 Task: Create a due date automation trigger when advanced on, on the tuesday after a card is due add fields without custom field "Resume" set to a number greater or equal to 1 and lower than 10 at 11:00 AM.
Action: Mouse moved to (1209, 90)
Screenshot: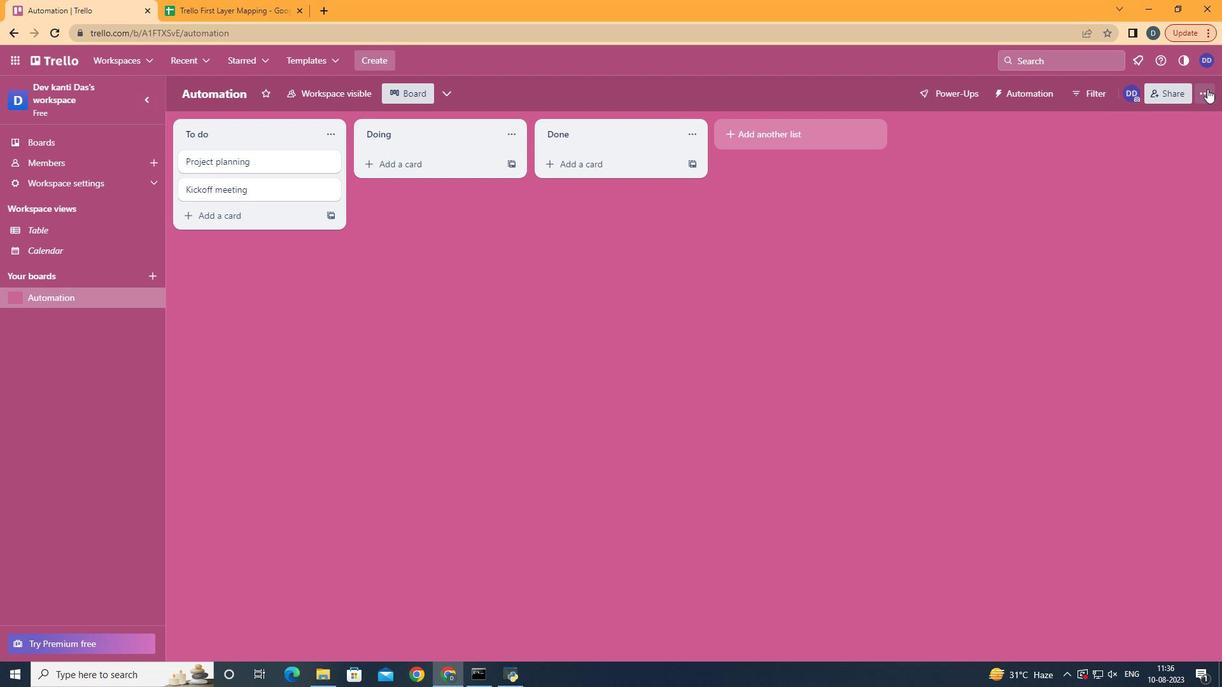 
Action: Mouse pressed left at (1209, 90)
Screenshot: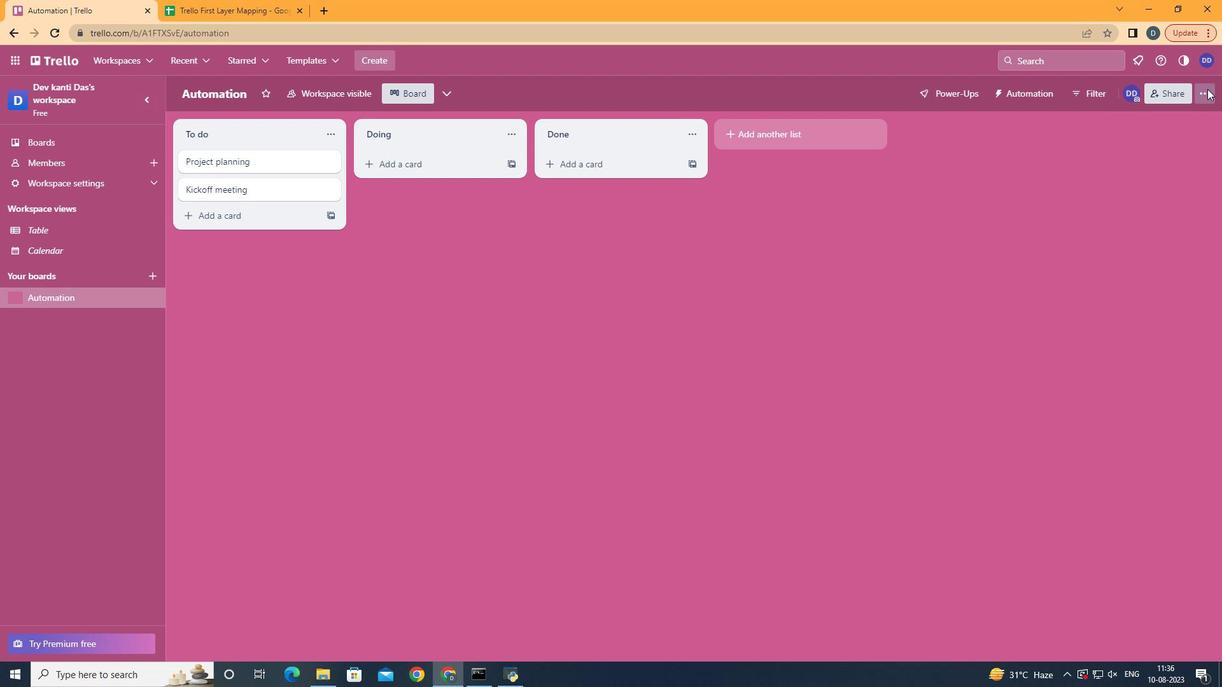 
Action: Mouse moved to (1124, 264)
Screenshot: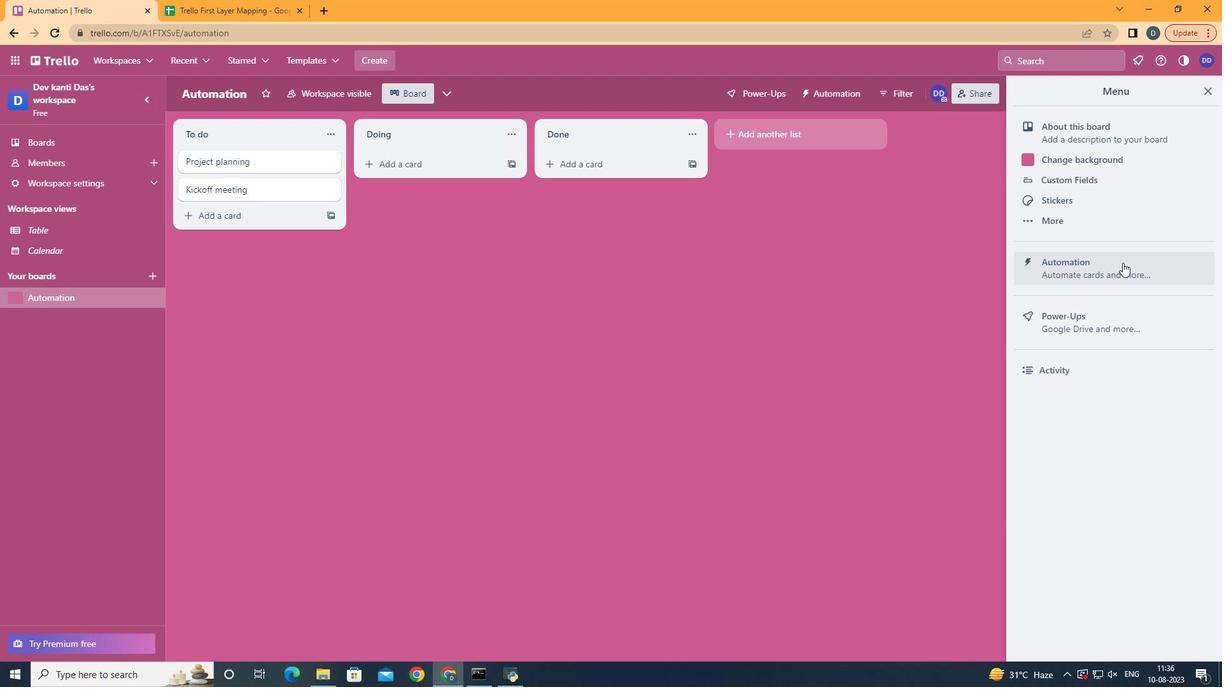 
Action: Mouse pressed left at (1124, 264)
Screenshot: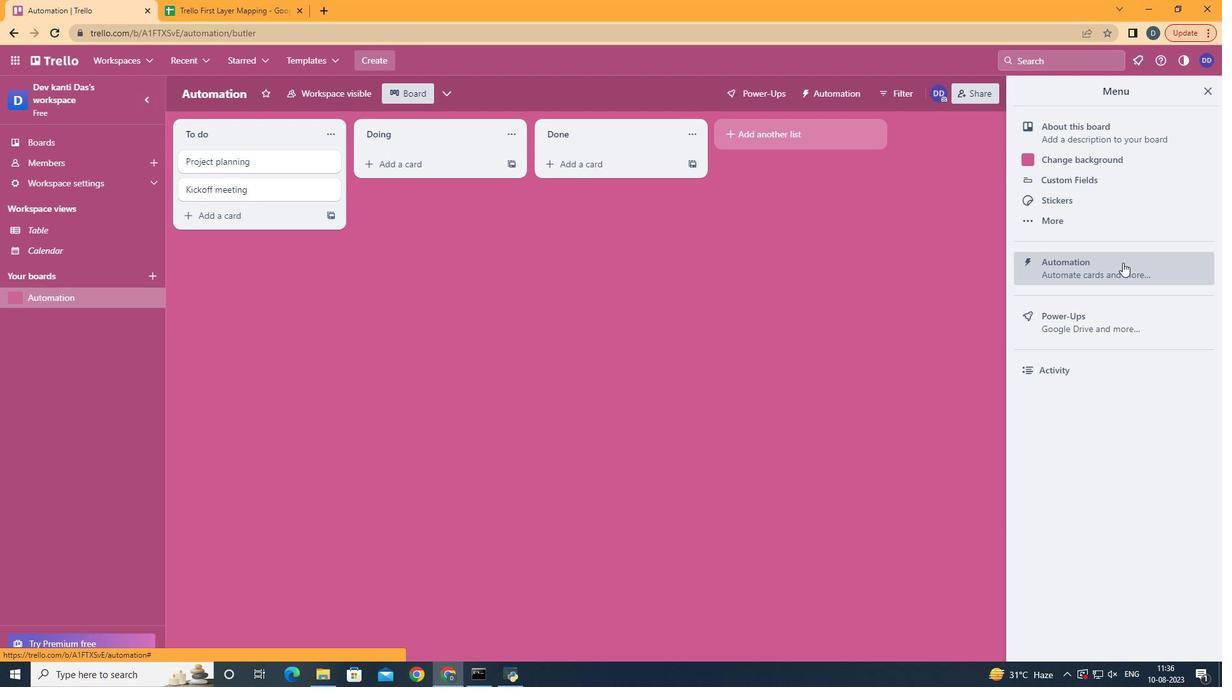 
Action: Mouse moved to (243, 261)
Screenshot: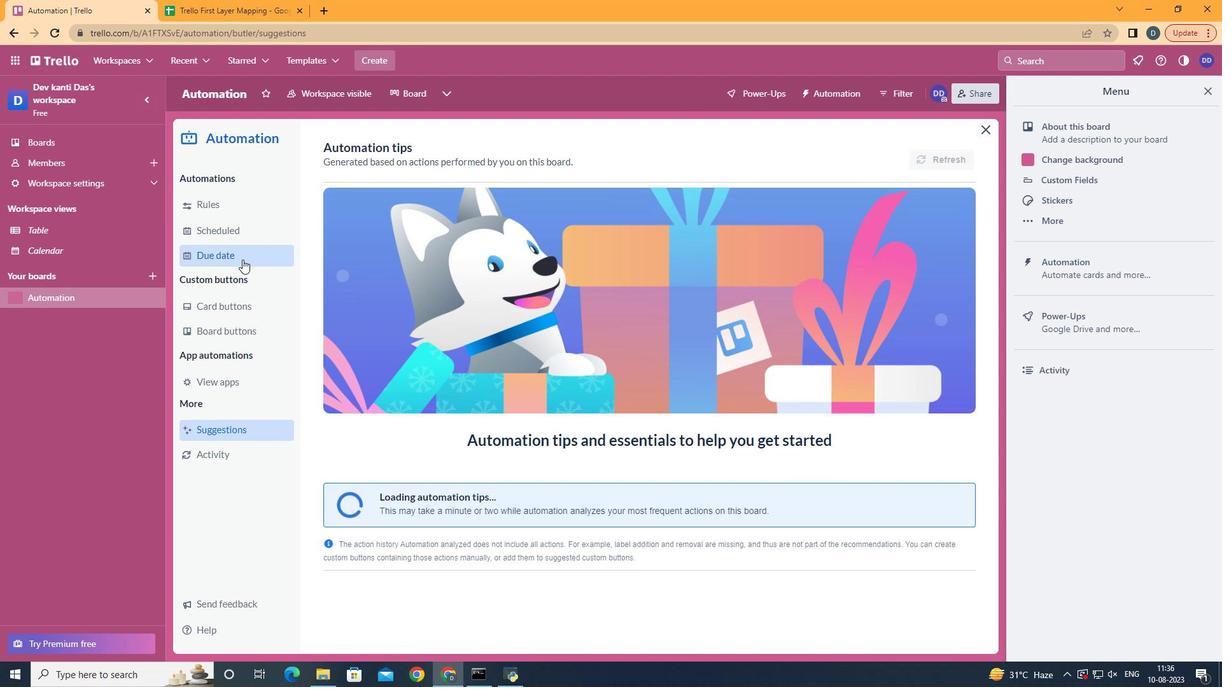 
Action: Mouse pressed left at (243, 261)
Screenshot: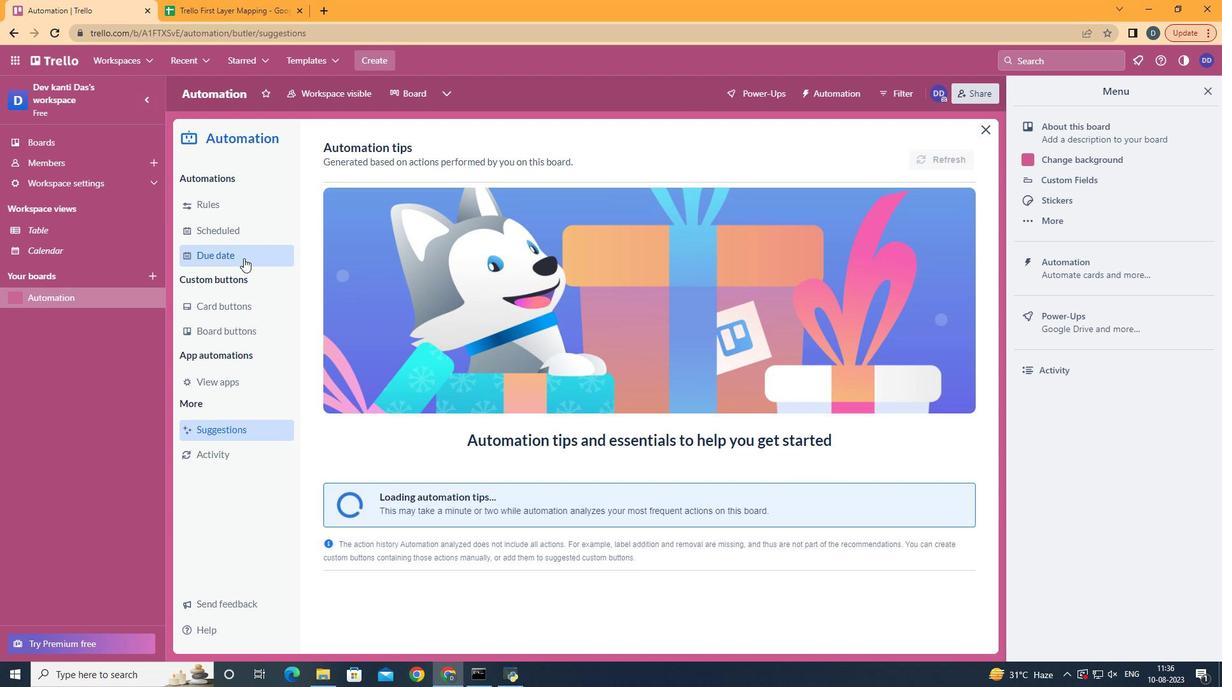 
Action: Mouse moved to (911, 152)
Screenshot: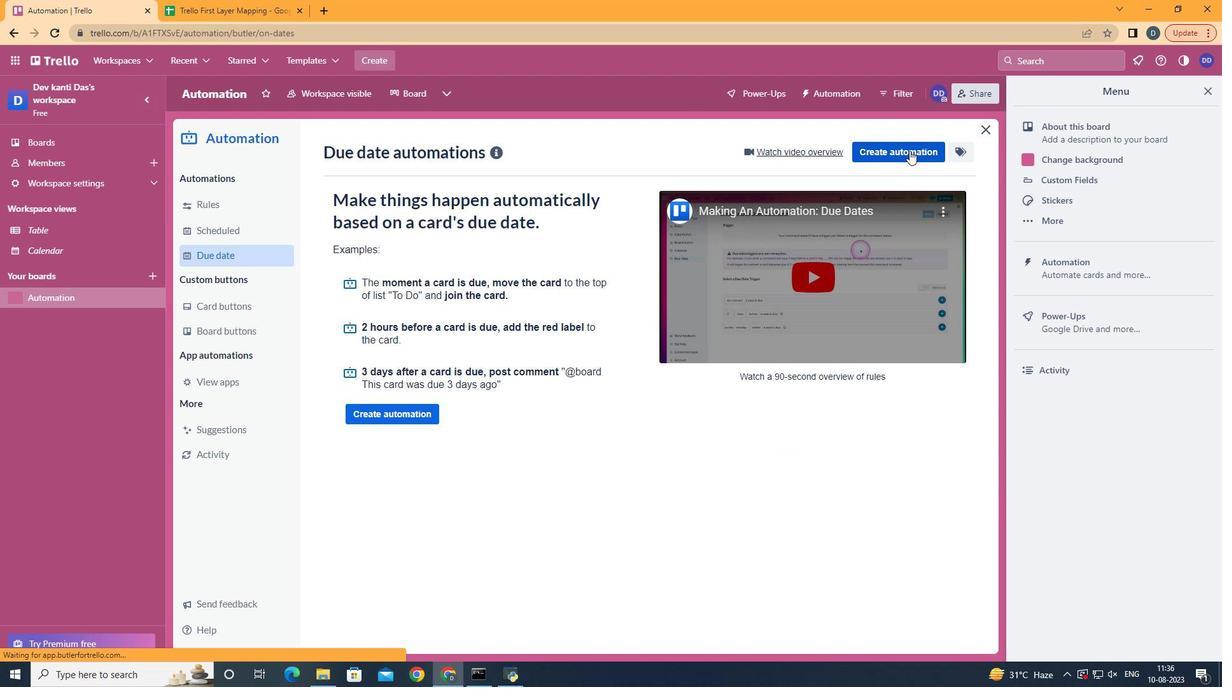 
Action: Mouse pressed left at (911, 152)
Screenshot: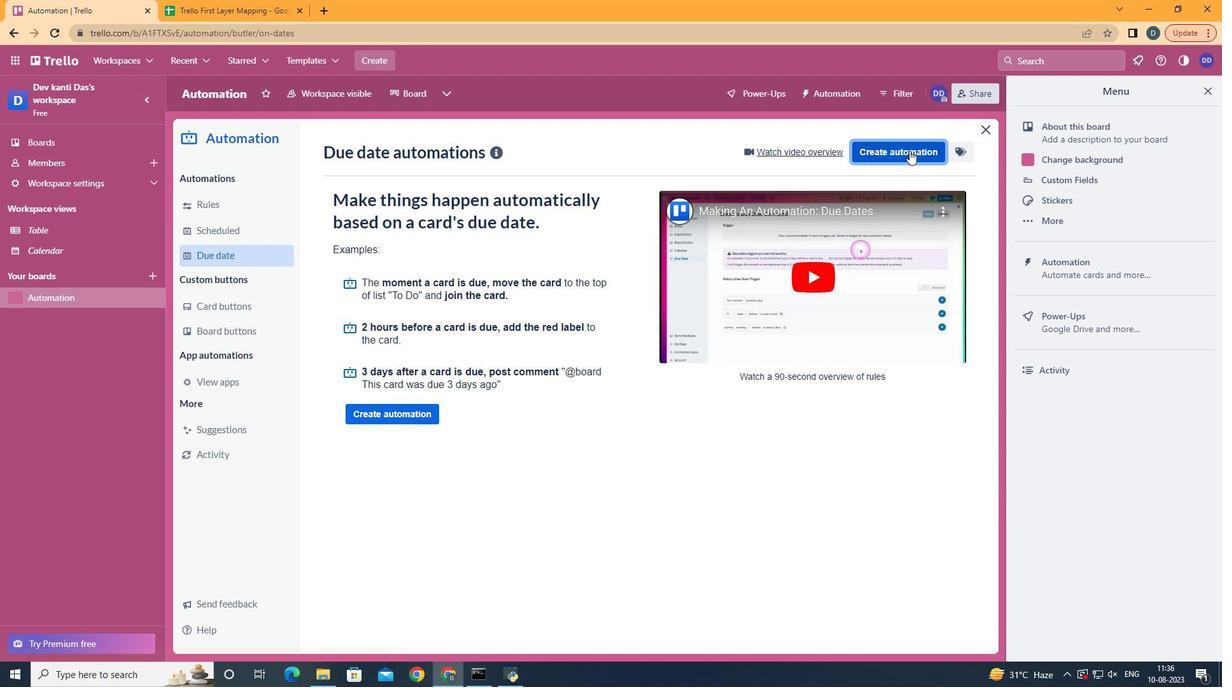 
Action: Mouse moved to (686, 276)
Screenshot: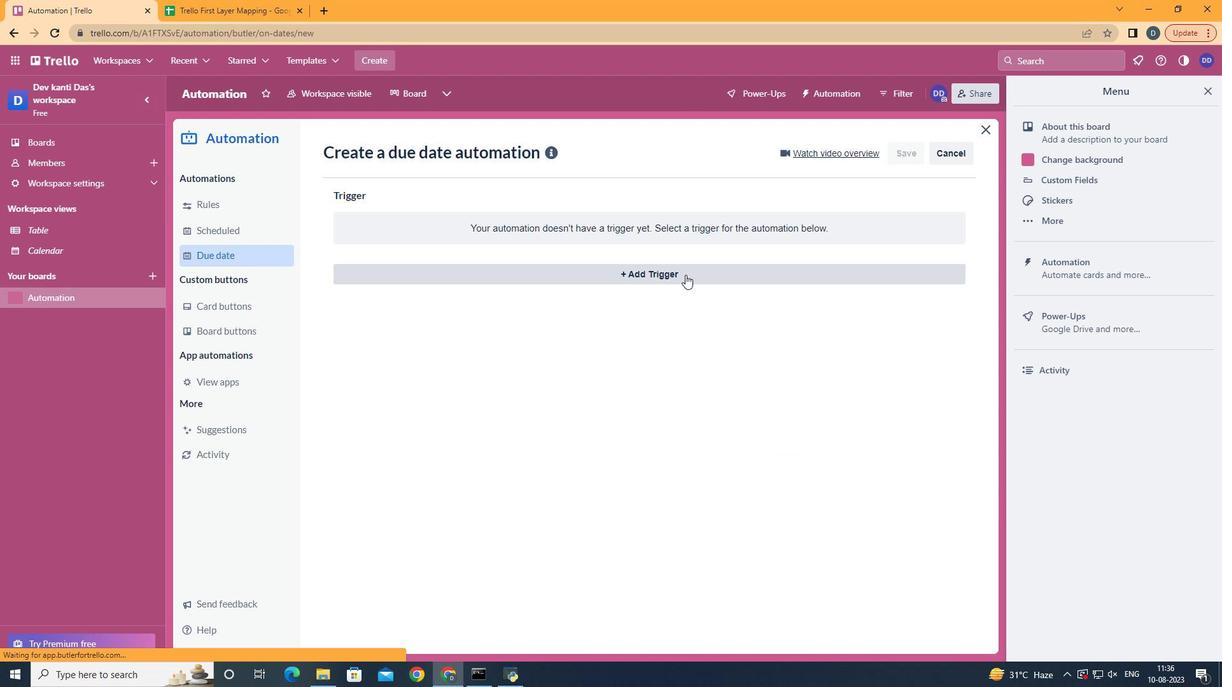
Action: Mouse pressed left at (686, 276)
Screenshot: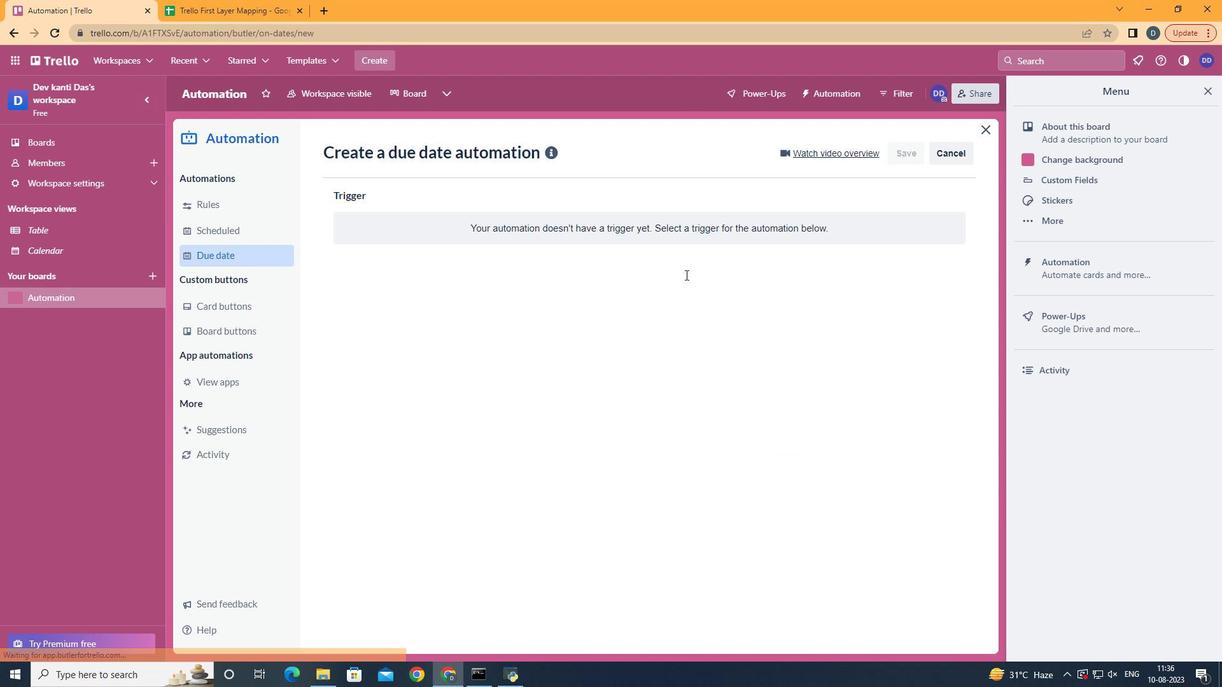 
Action: Mouse moved to (430, 355)
Screenshot: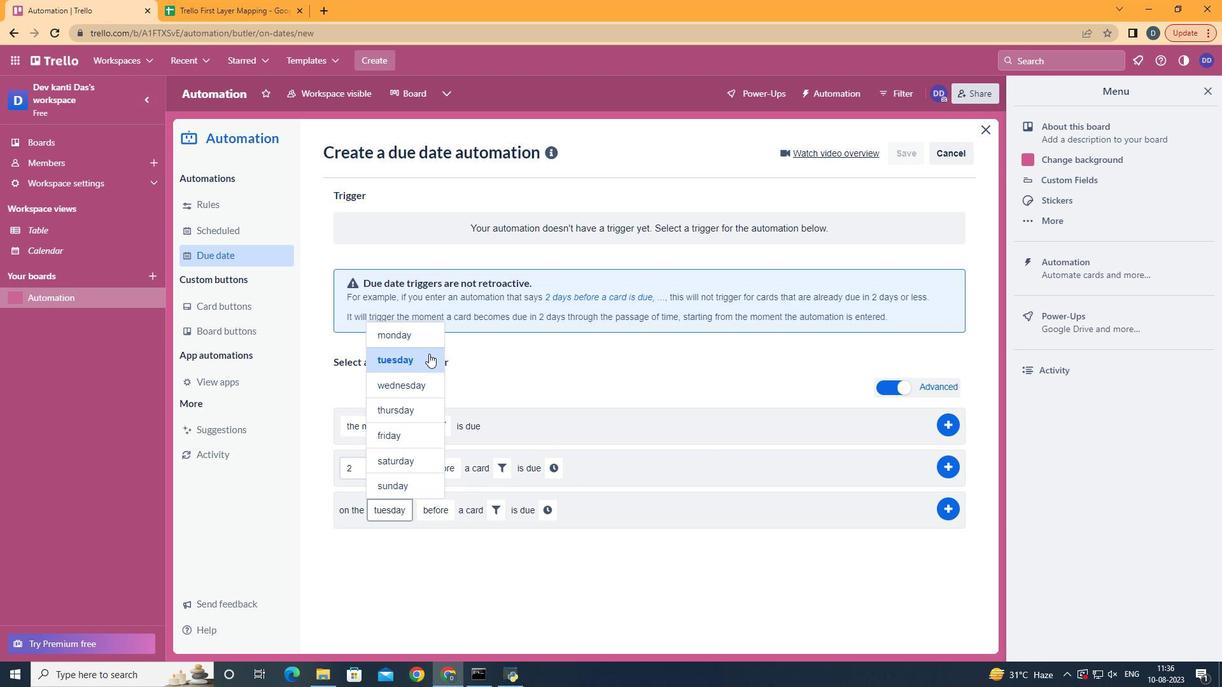 
Action: Mouse pressed left at (430, 355)
Screenshot: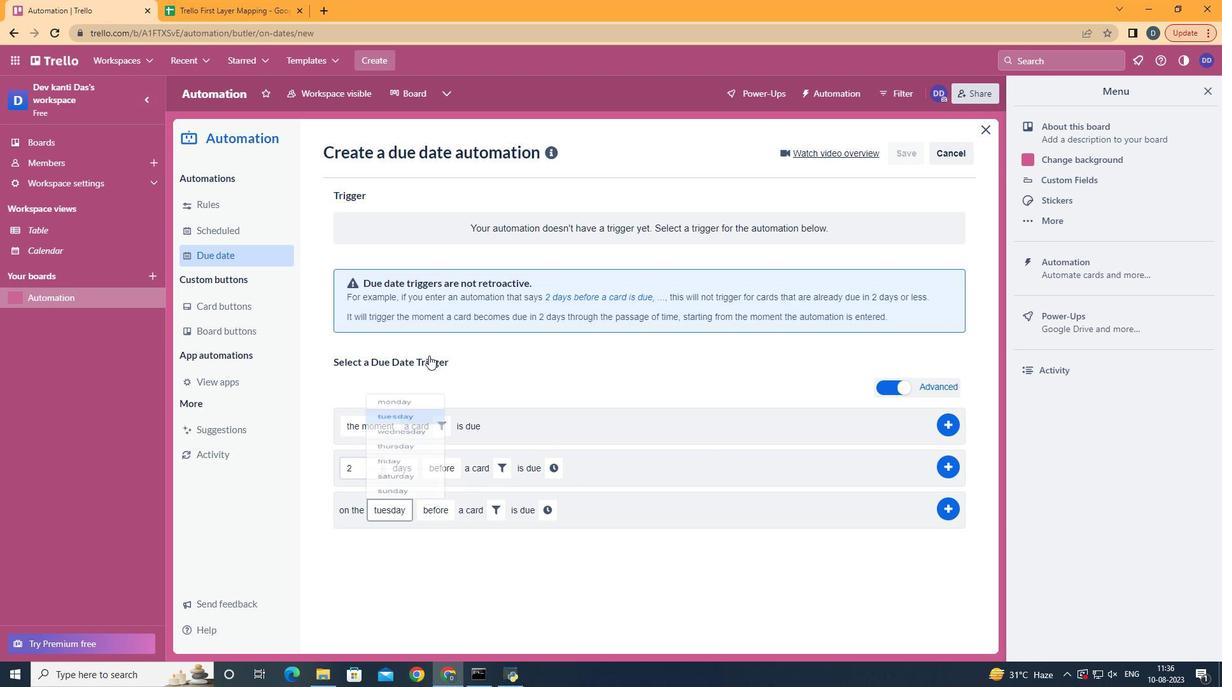 
Action: Mouse moved to (460, 560)
Screenshot: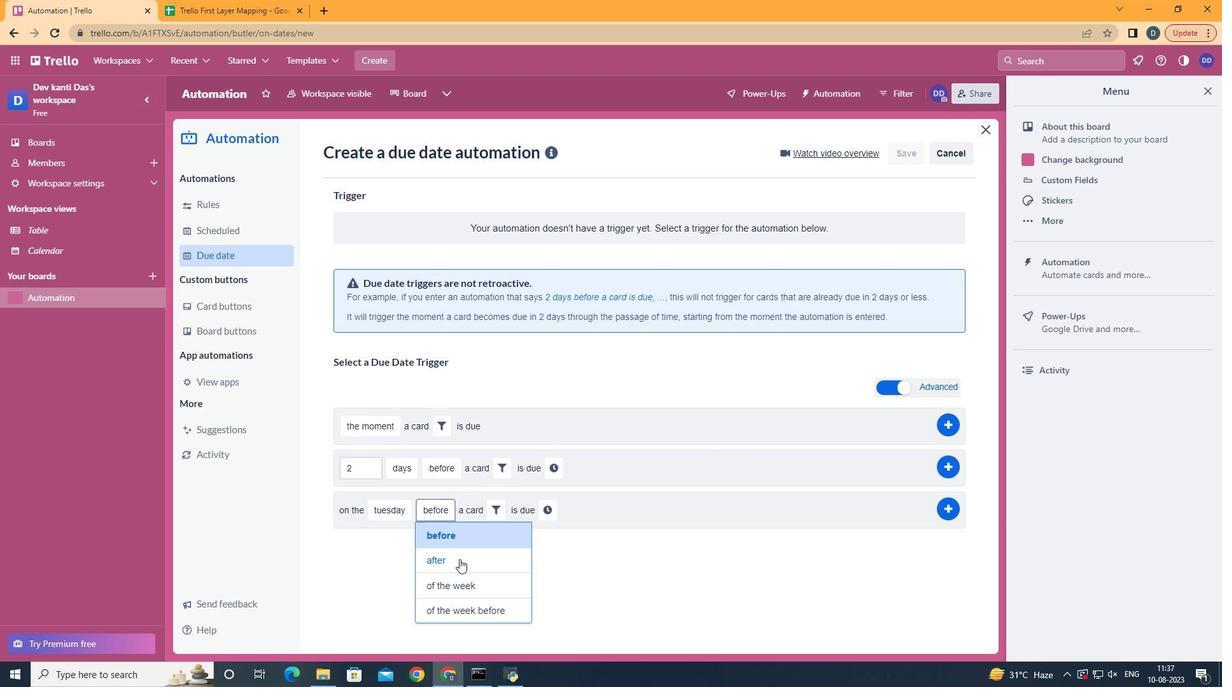 
Action: Mouse pressed left at (460, 560)
Screenshot: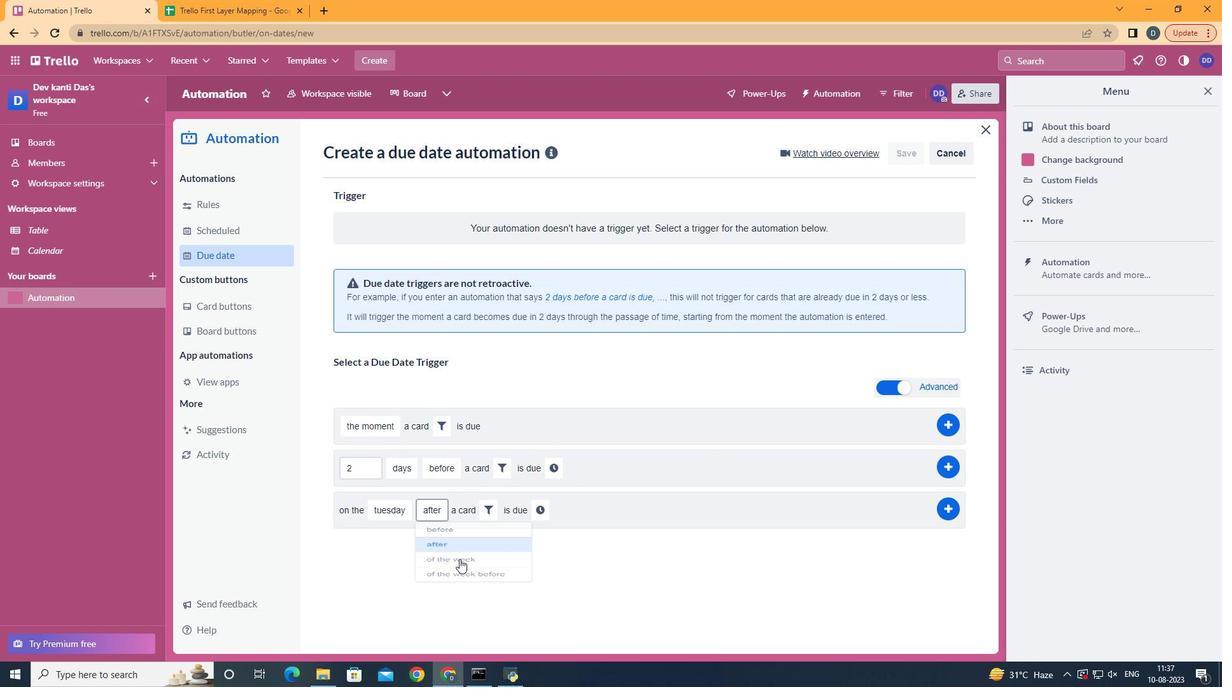 
Action: Mouse moved to (494, 522)
Screenshot: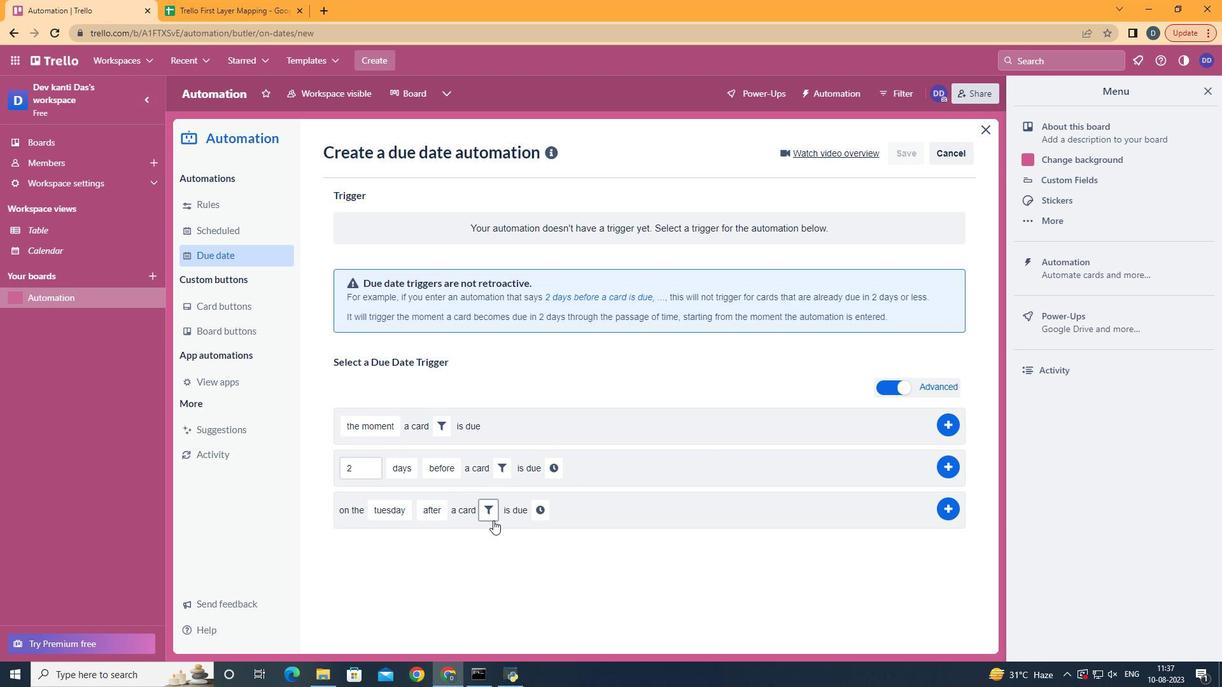 
Action: Mouse pressed left at (494, 522)
Screenshot: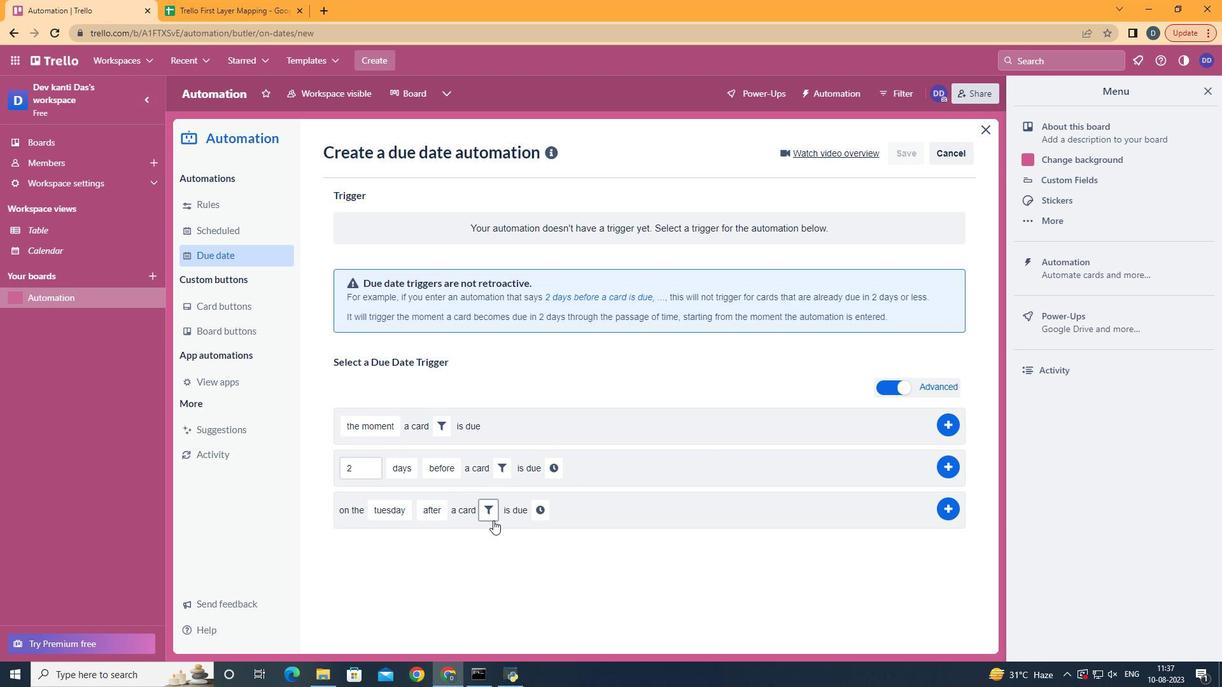 
Action: Mouse moved to (706, 553)
Screenshot: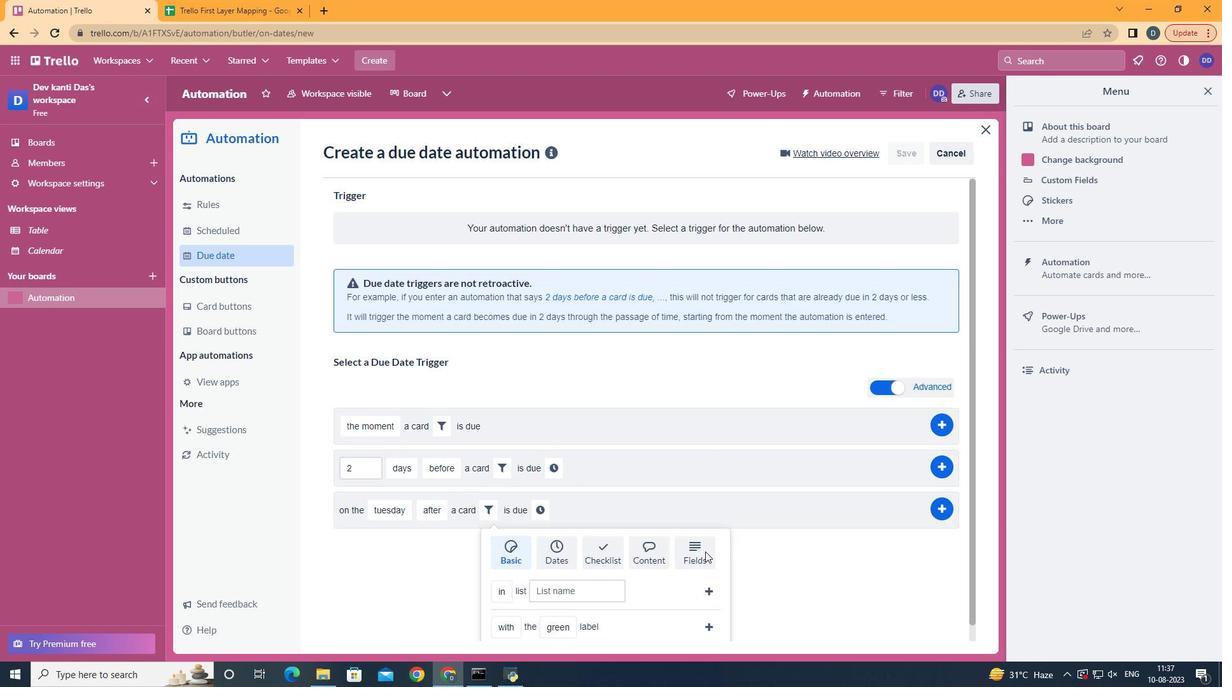 
Action: Mouse pressed left at (706, 553)
Screenshot: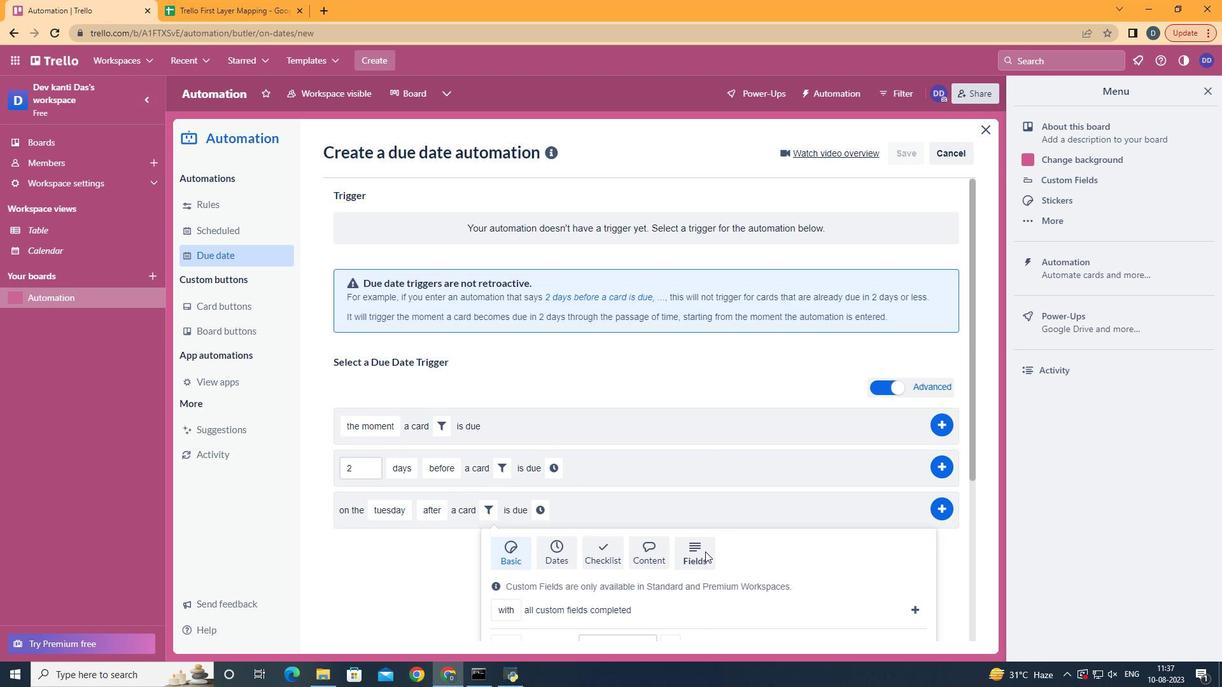 
Action: Mouse scrolled (706, 552) with delta (0, 0)
Screenshot: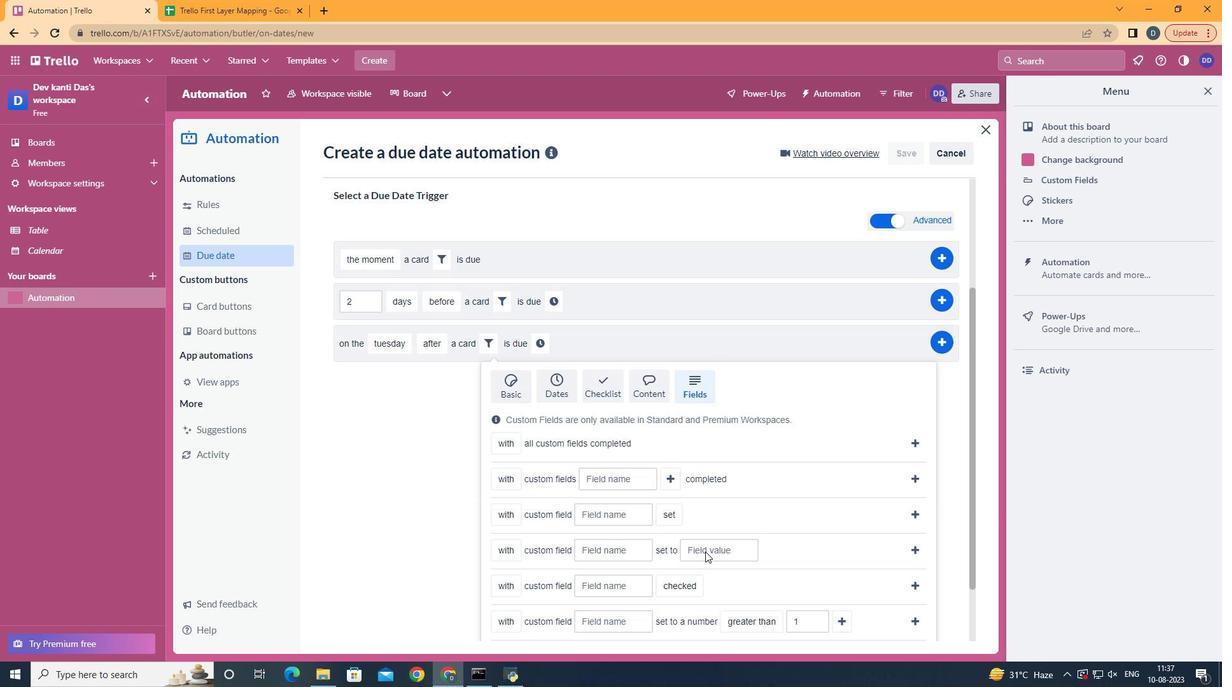 
Action: Mouse scrolled (706, 552) with delta (0, 0)
Screenshot: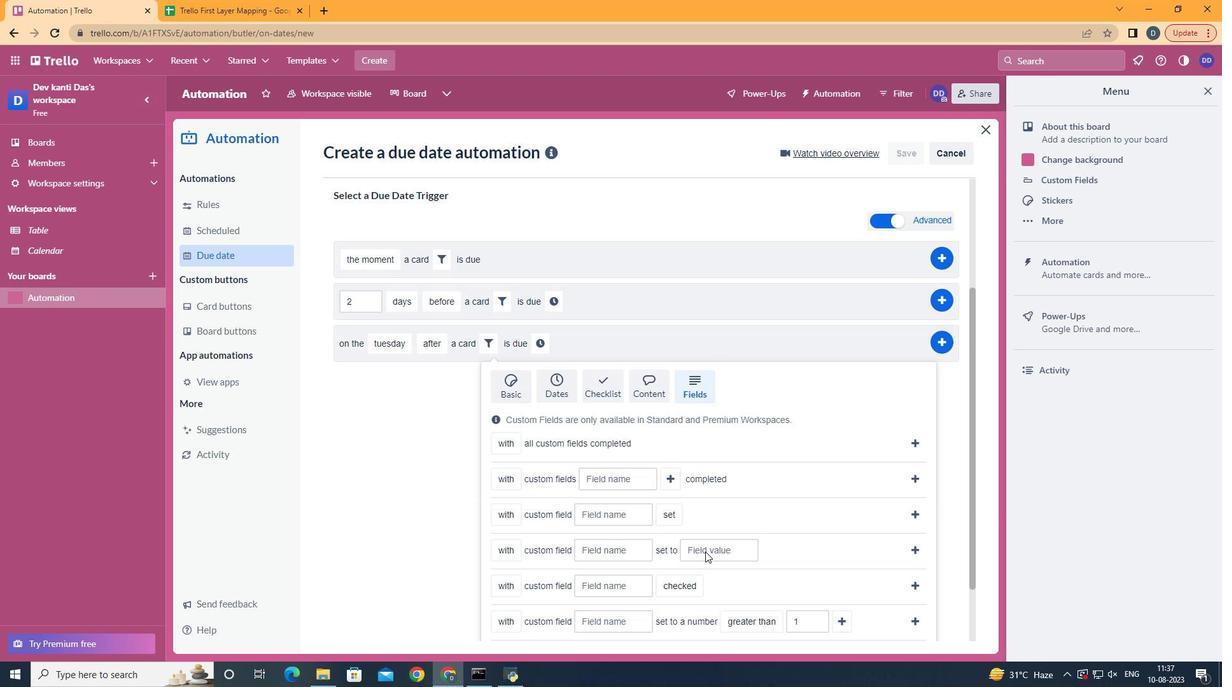 
Action: Mouse scrolled (706, 552) with delta (0, 0)
Screenshot: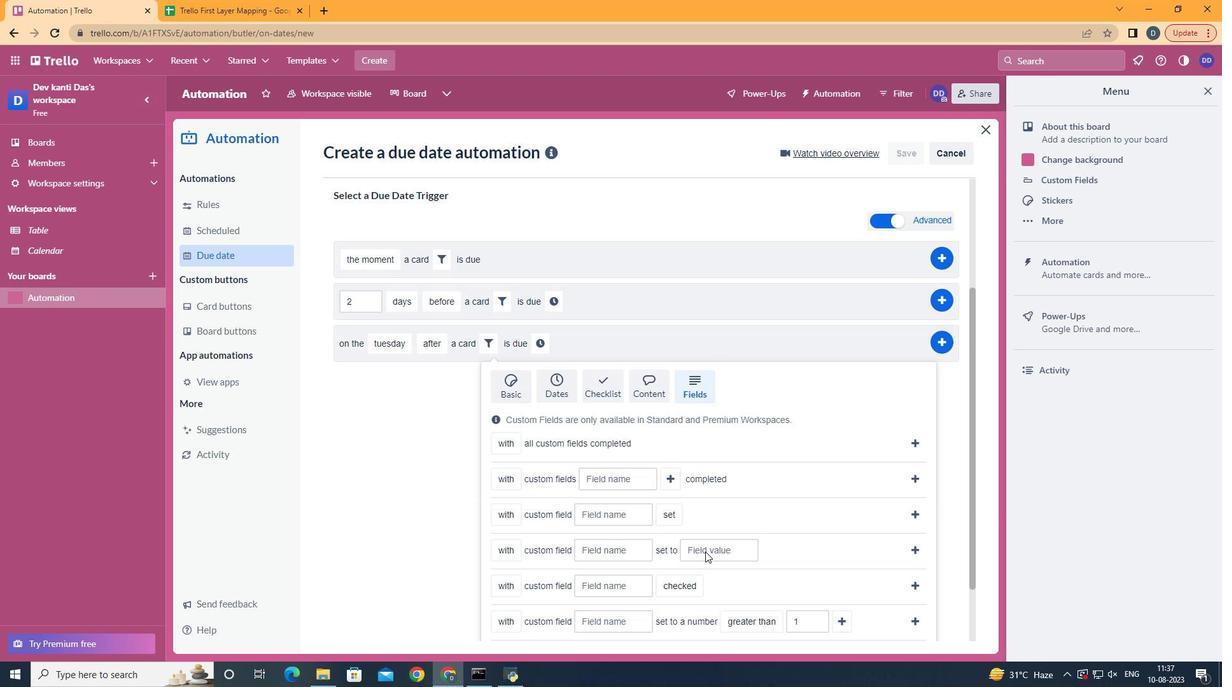 
Action: Mouse scrolled (706, 552) with delta (0, 0)
Screenshot: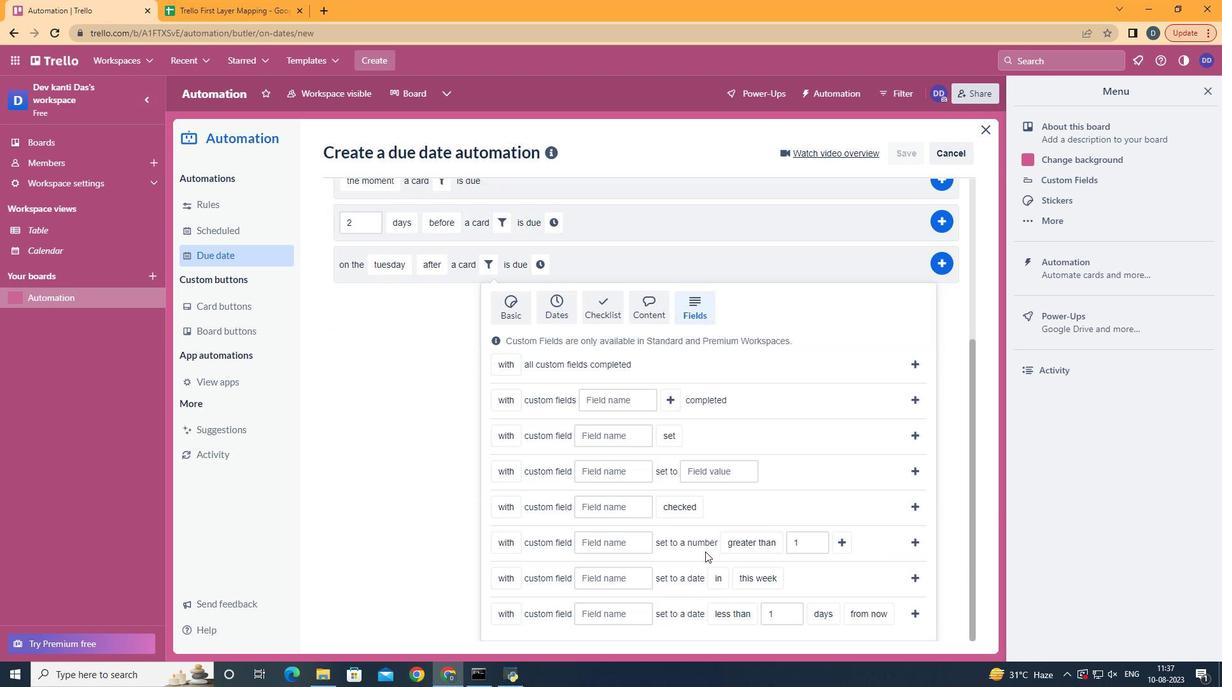 
Action: Mouse scrolled (706, 552) with delta (0, 0)
Screenshot: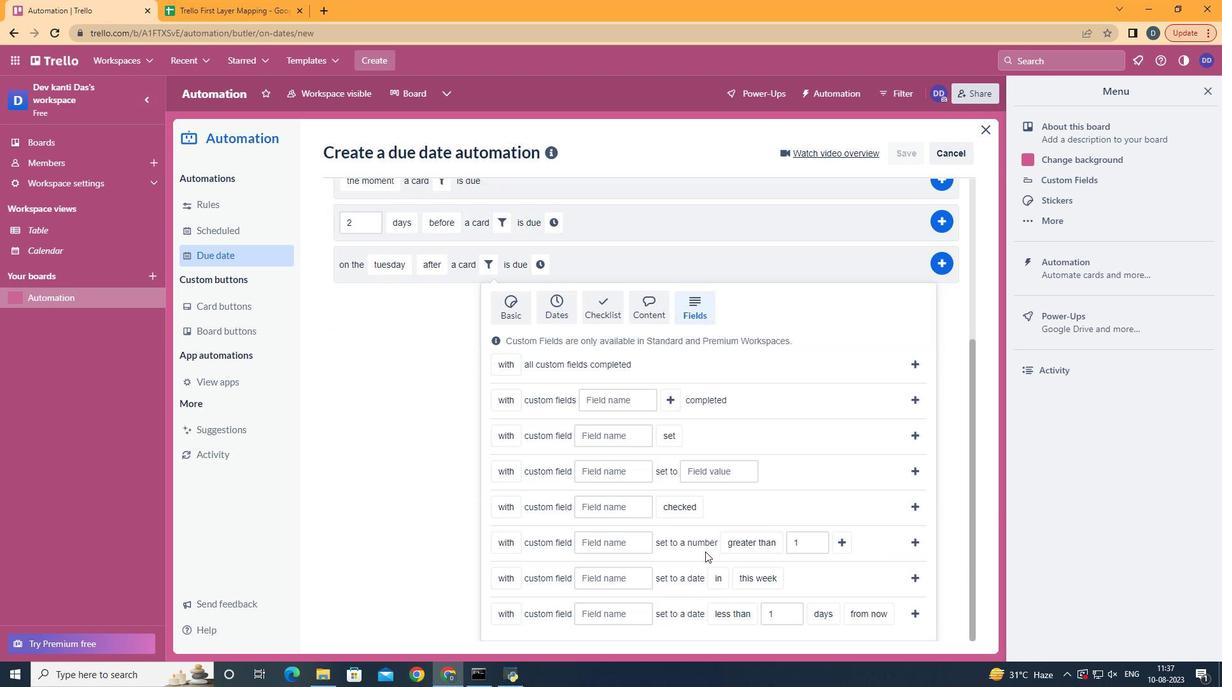 
Action: Mouse scrolled (706, 552) with delta (0, 0)
Screenshot: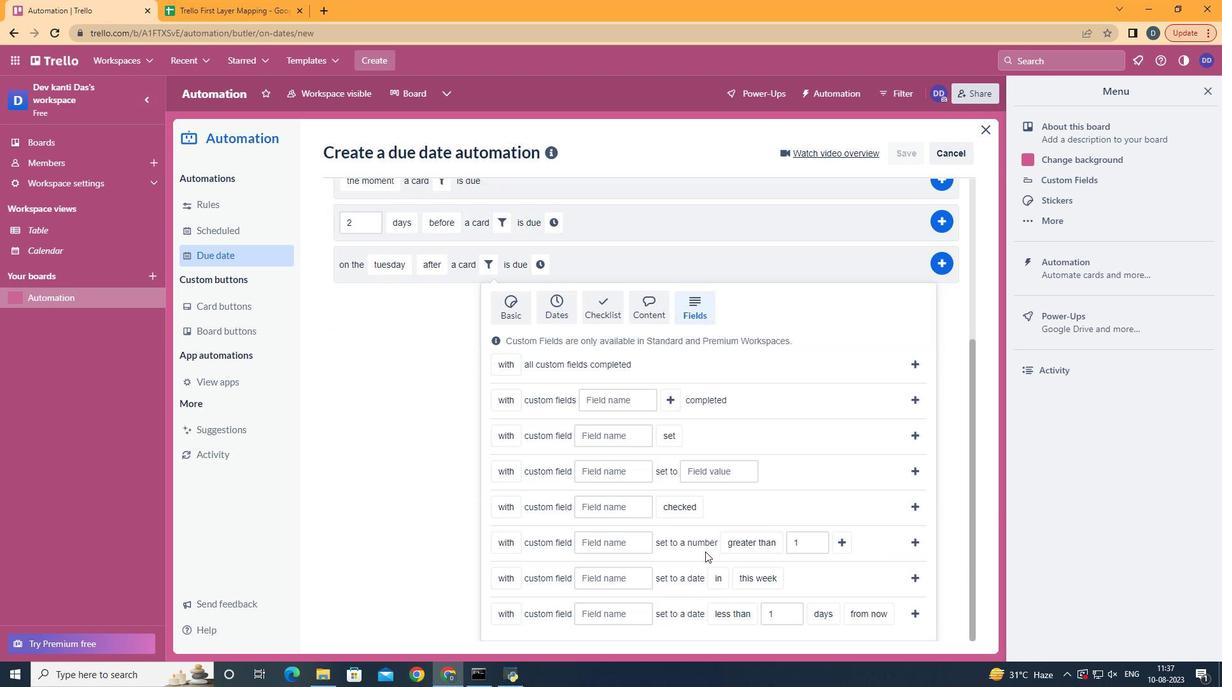 
Action: Mouse moved to (517, 587)
Screenshot: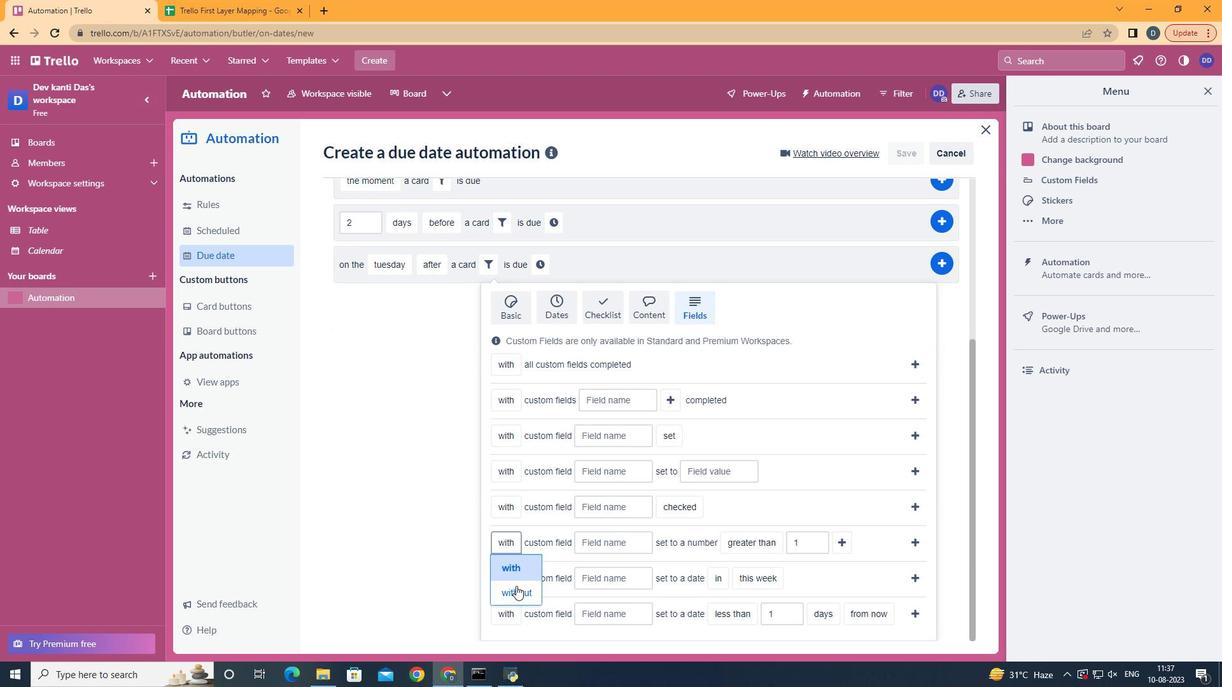 
Action: Mouse pressed left at (517, 587)
Screenshot: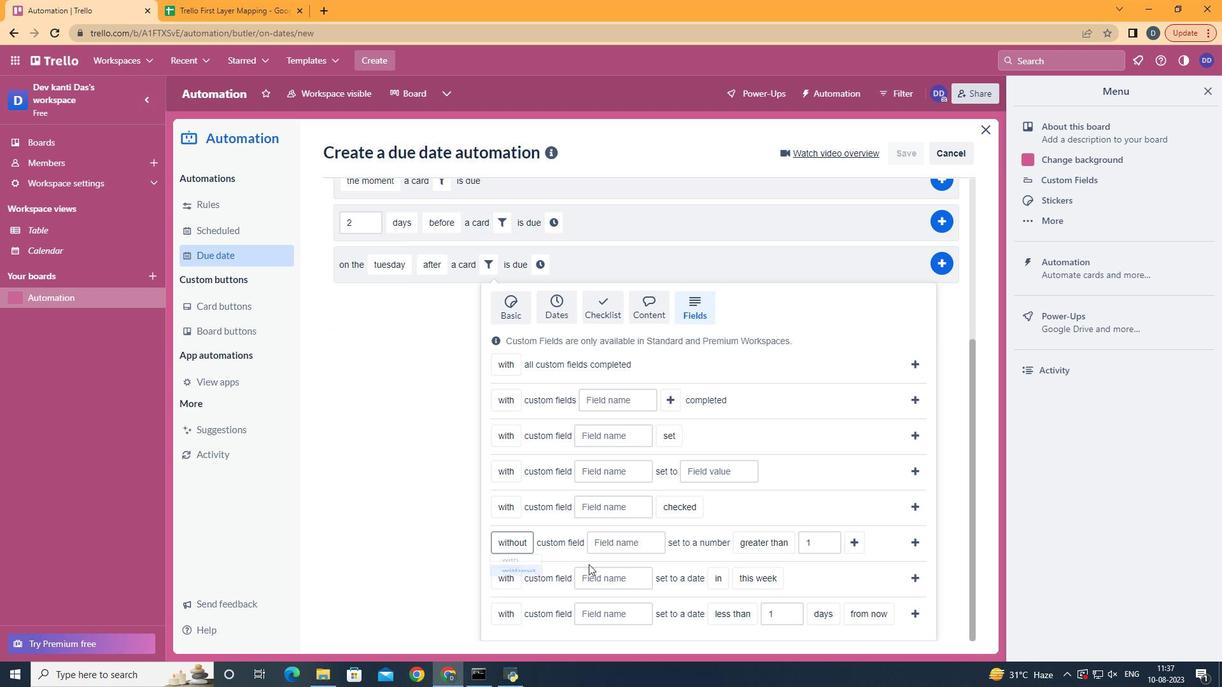 
Action: Mouse moved to (651, 548)
Screenshot: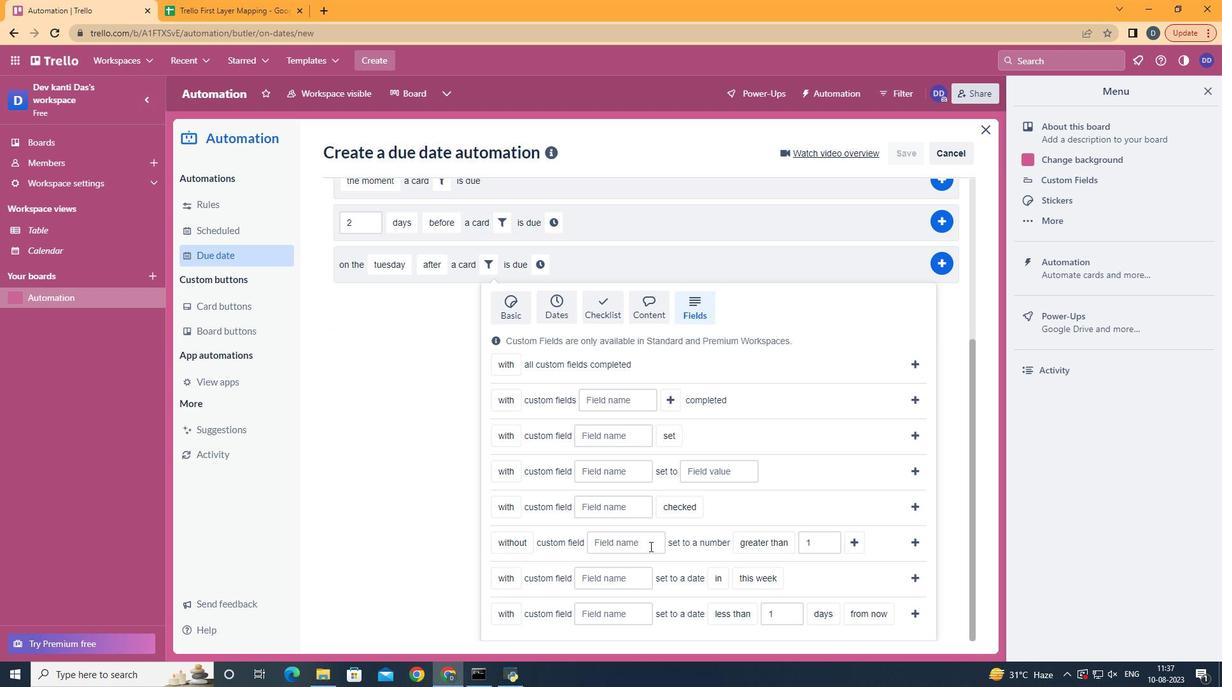
Action: Mouse pressed left at (651, 548)
Screenshot: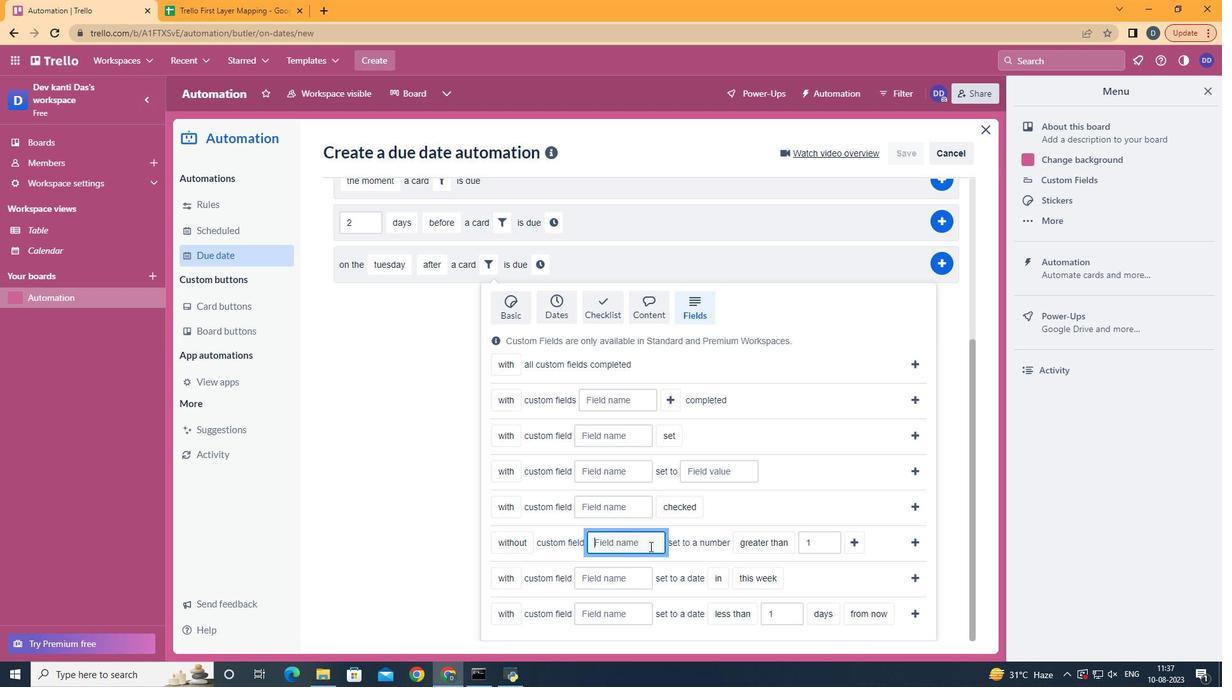 
Action: Key pressed <Key.shift>Ressume<Key.backspace><Key.backspace><Key.backspace><Key.backspace>ume
Screenshot: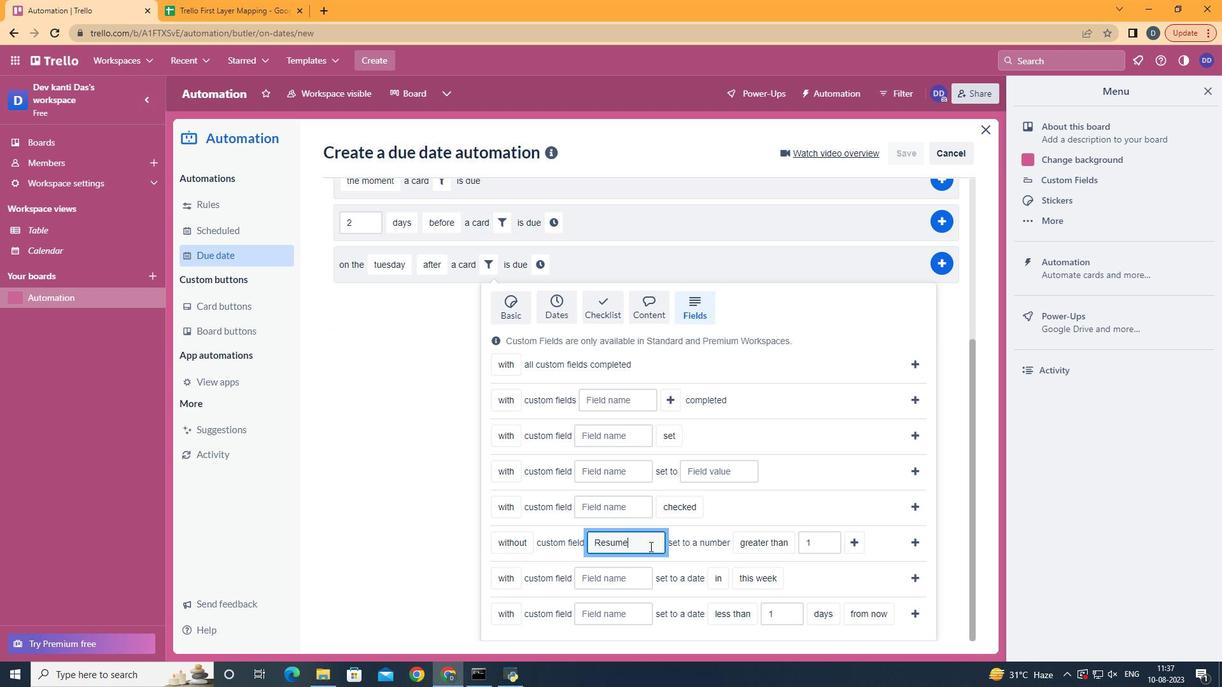 
Action: Mouse moved to (792, 469)
Screenshot: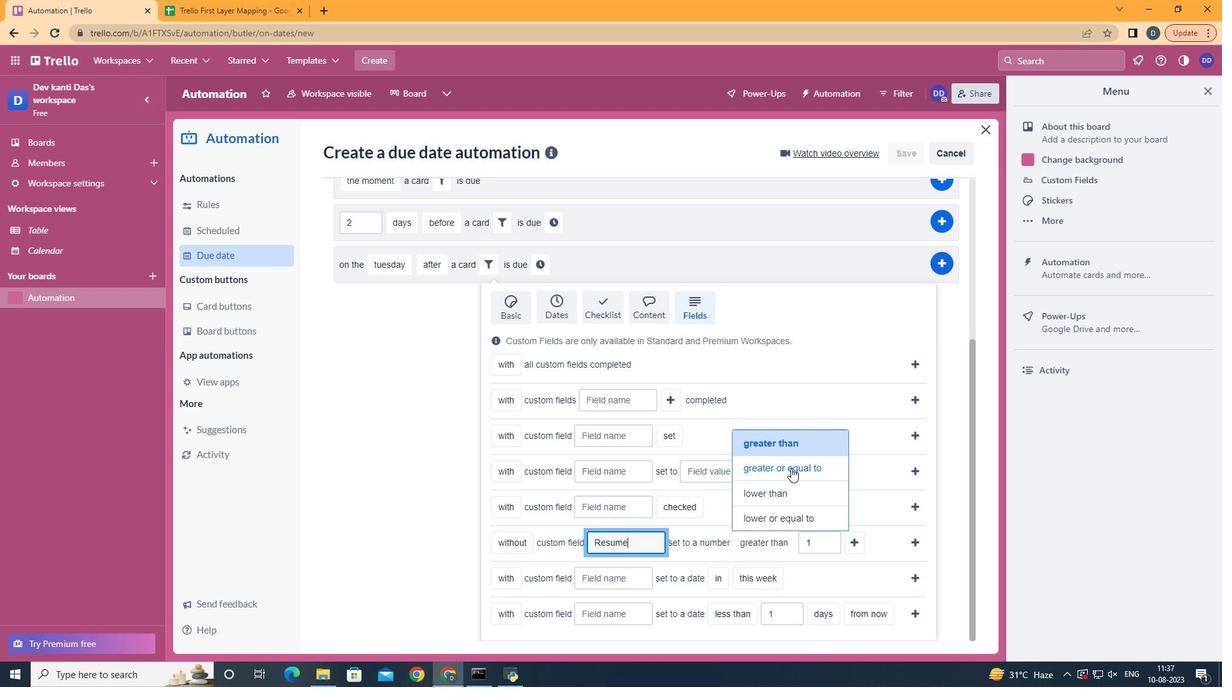 
Action: Mouse pressed left at (792, 469)
Screenshot: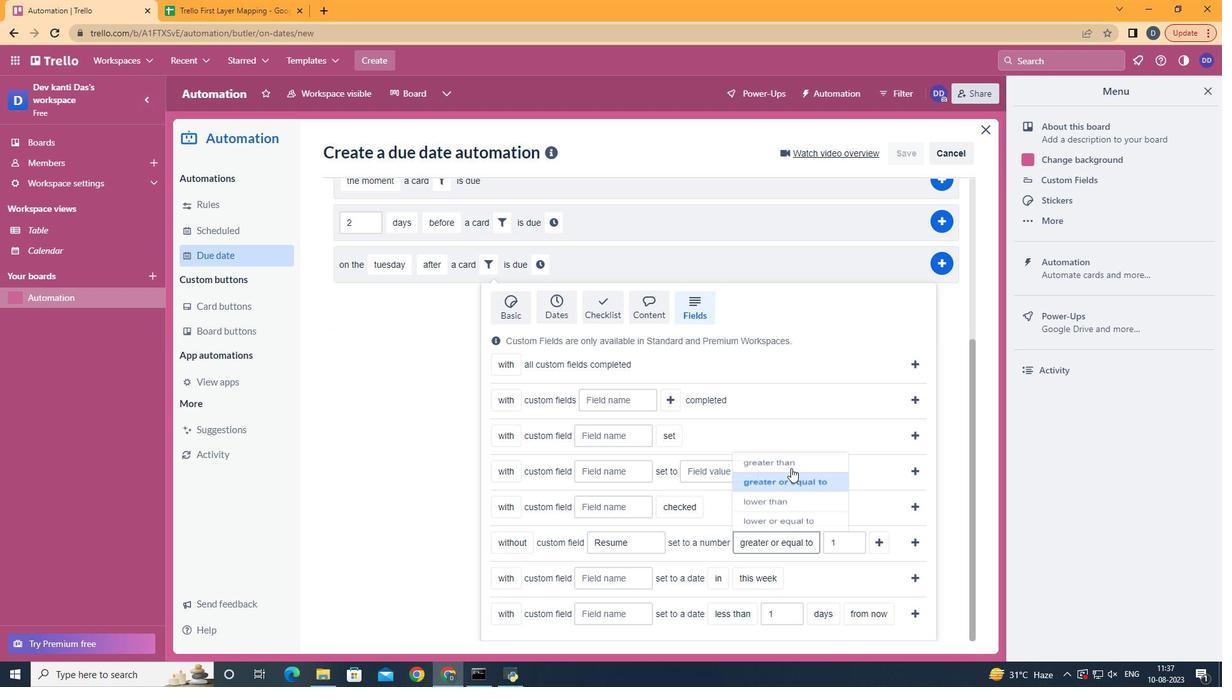 
Action: Mouse moved to (874, 549)
Screenshot: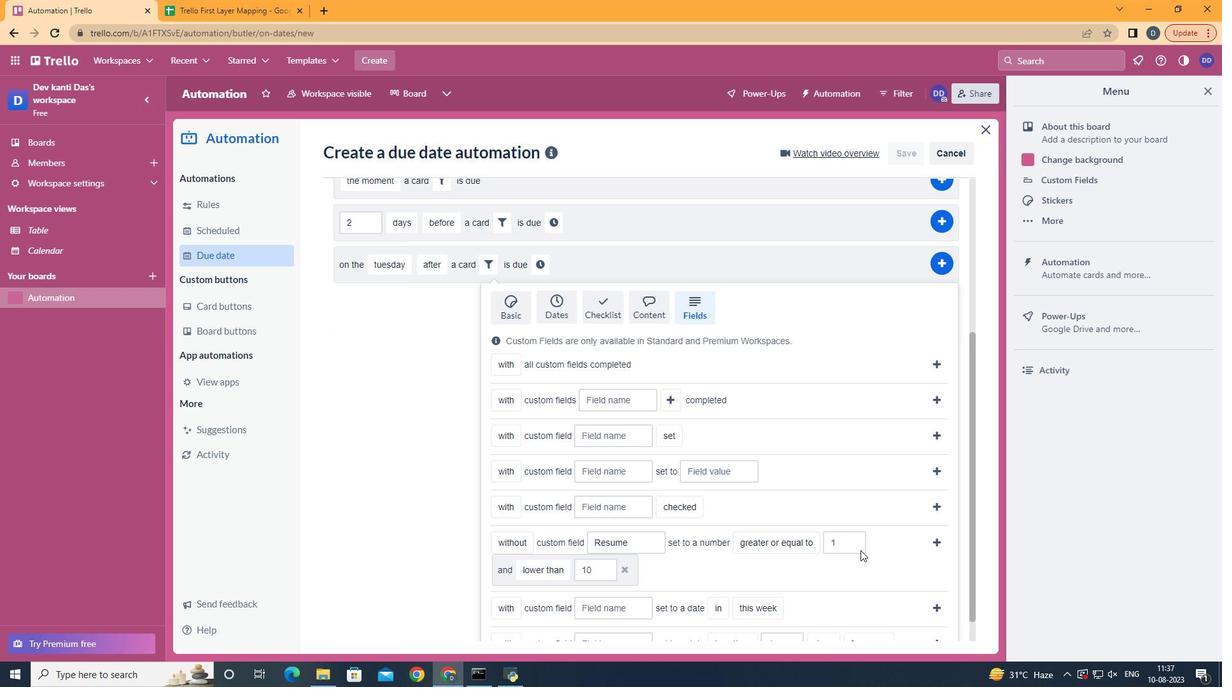 
Action: Mouse pressed left at (874, 549)
Screenshot: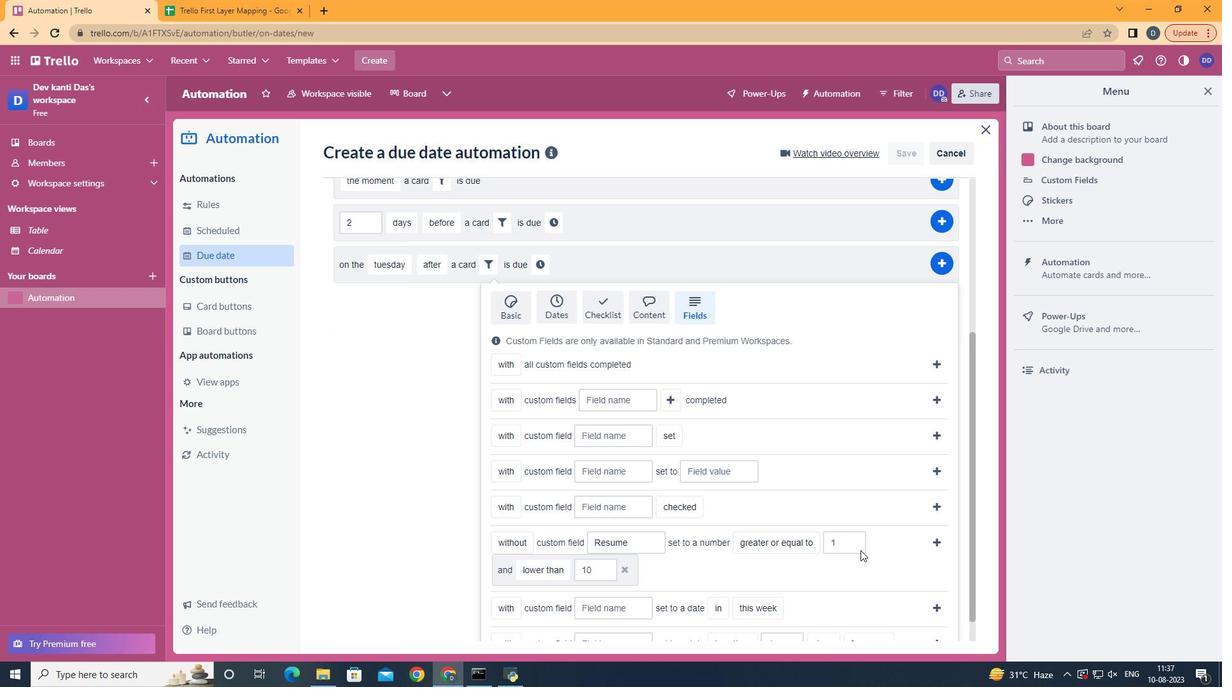 
Action: Mouse moved to (935, 548)
Screenshot: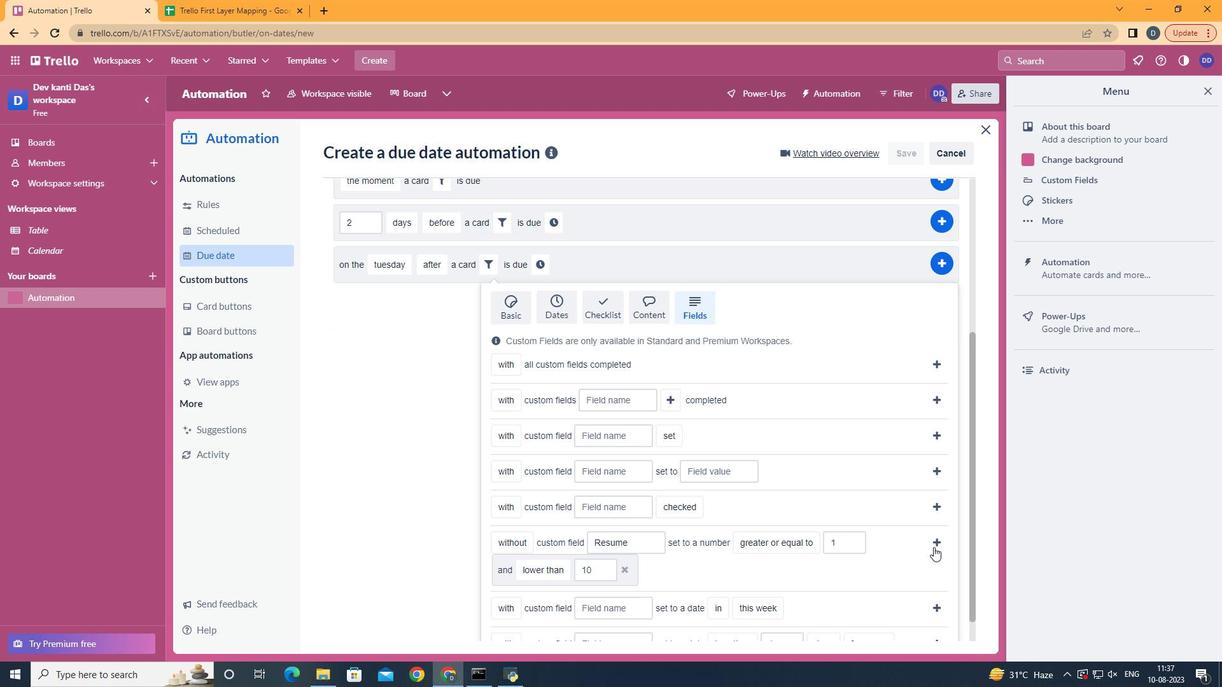 
Action: Mouse pressed left at (935, 548)
Screenshot: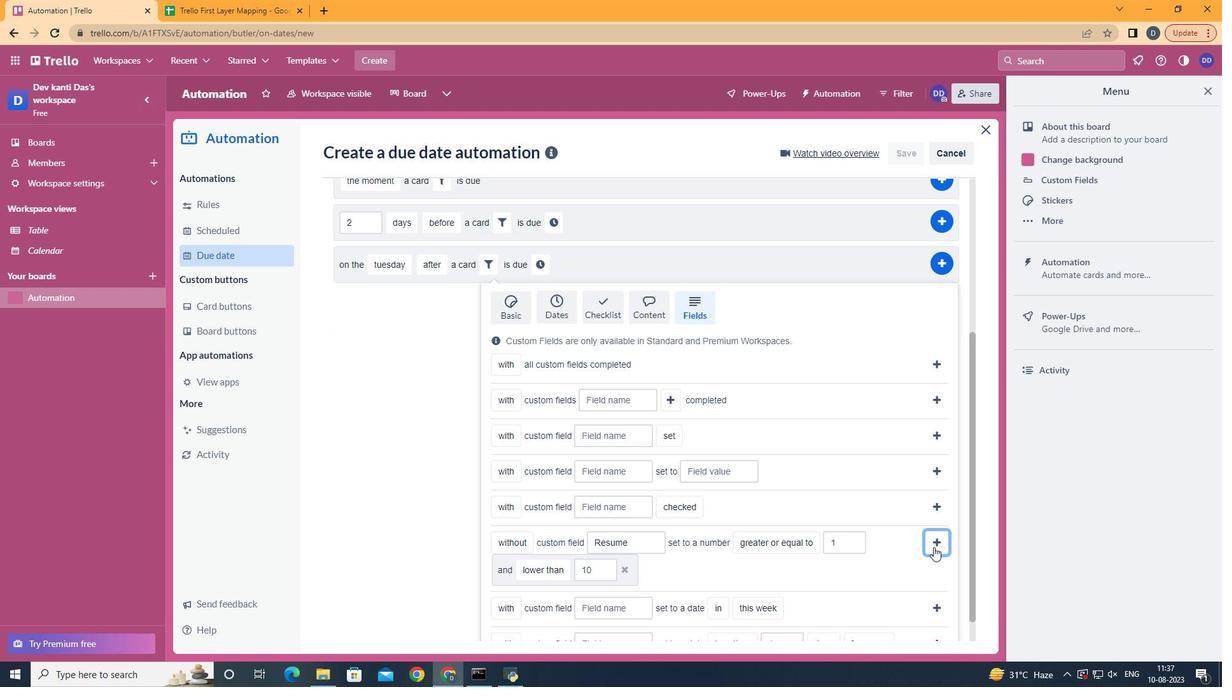 
Action: Mouse moved to (920, 515)
Screenshot: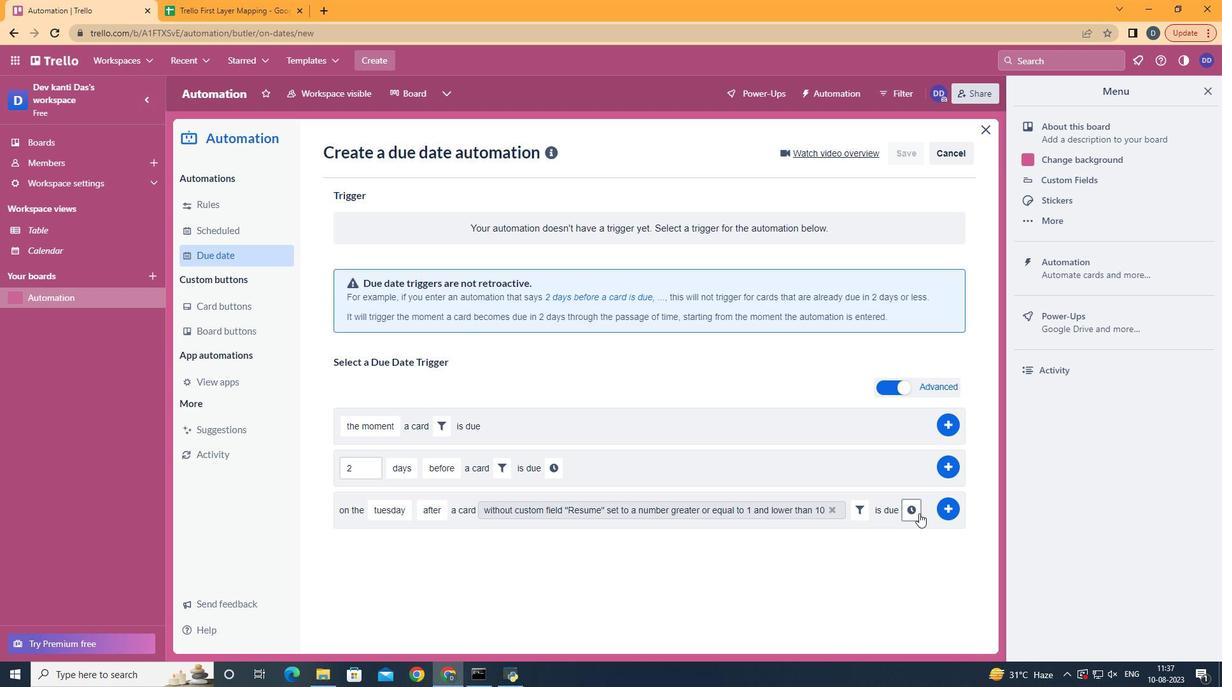 
Action: Mouse pressed left at (920, 515)
Screenshot: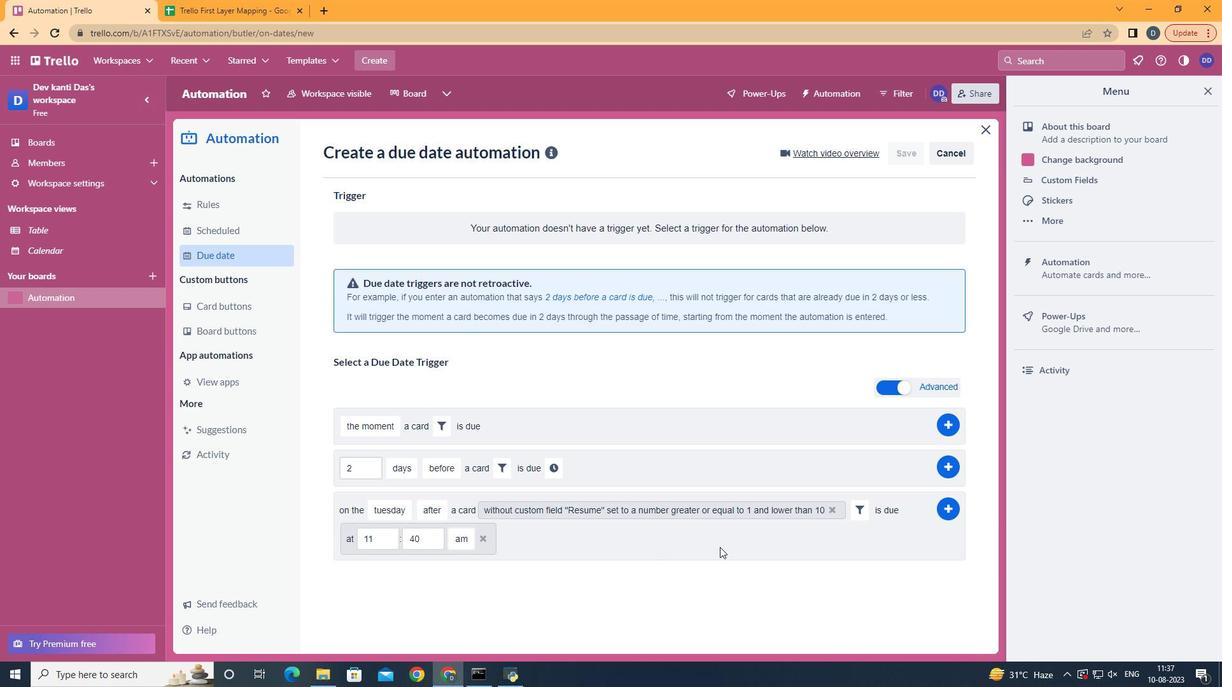 
Action: Mouse moved to (434, 546)
Screenshot: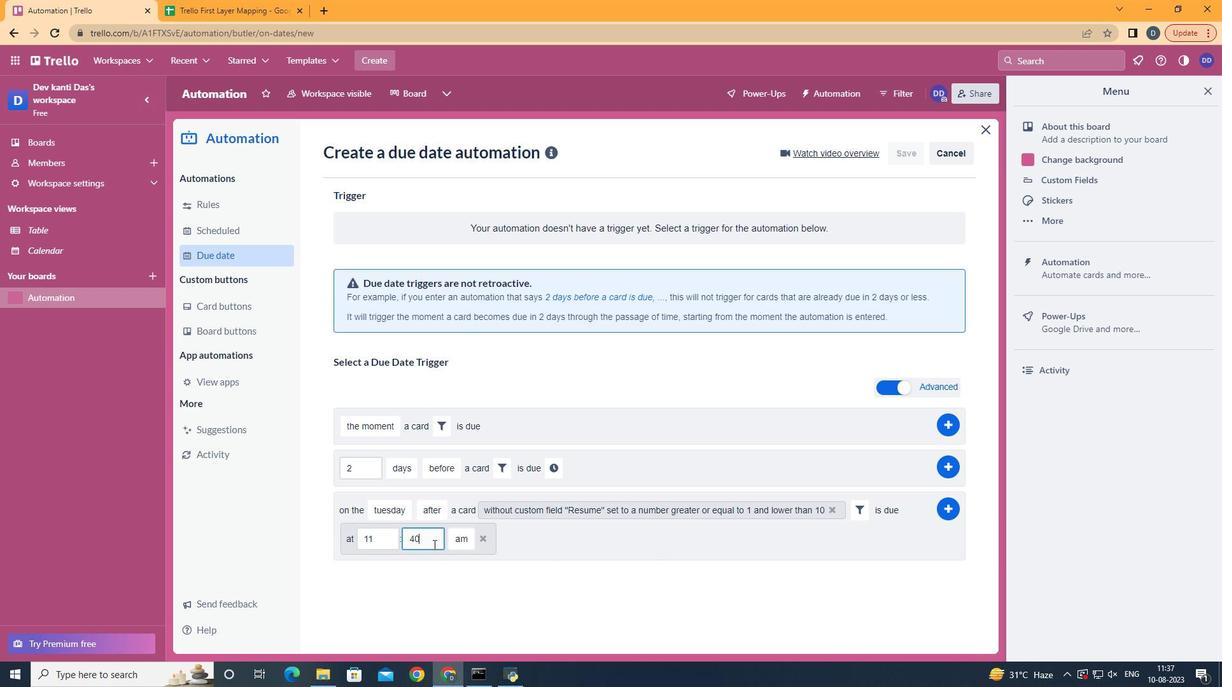 
Action: Mouse pressed left at (434, 546)
Screenshot: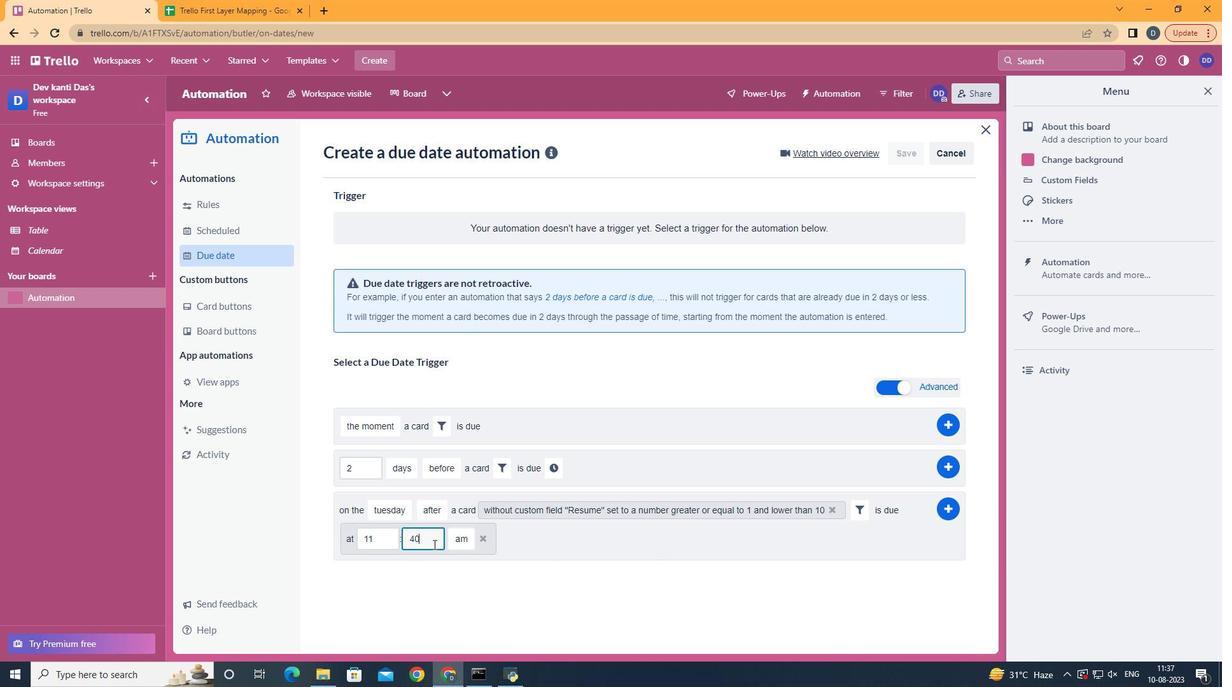 
Action: Key pressed <Key.backspace><Key.backspace><Key.backspace>00
Screenshot: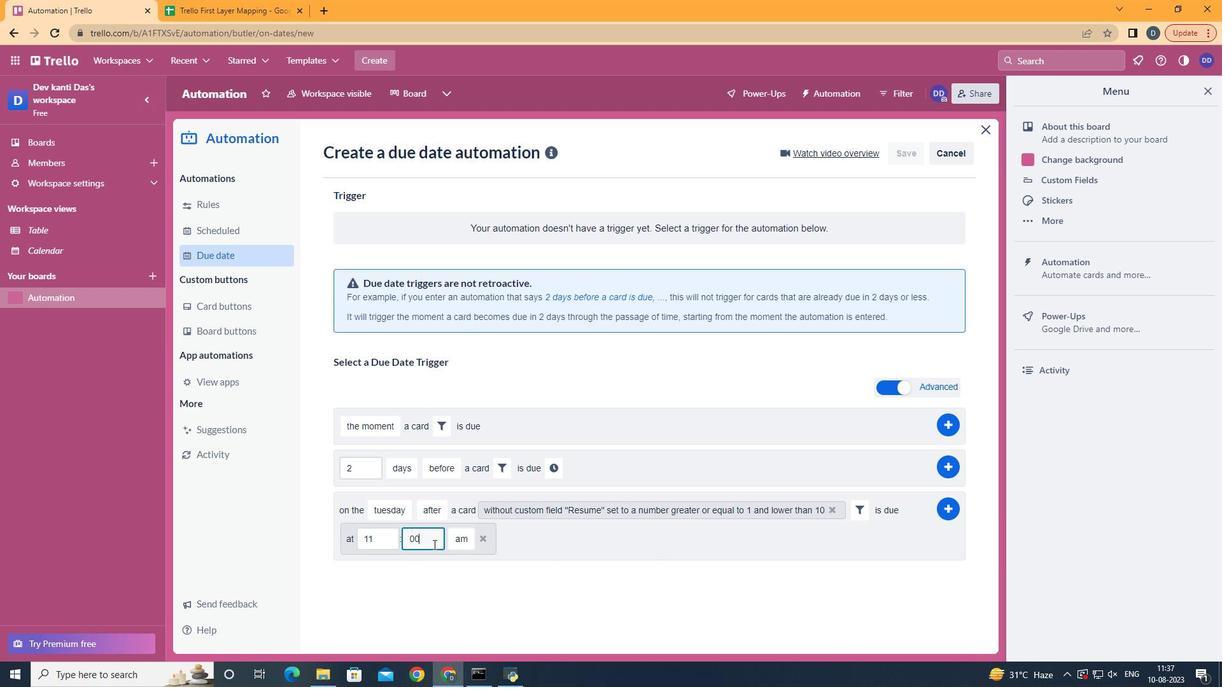 
Action: Mouse moved to (954, 506)
Screenshot: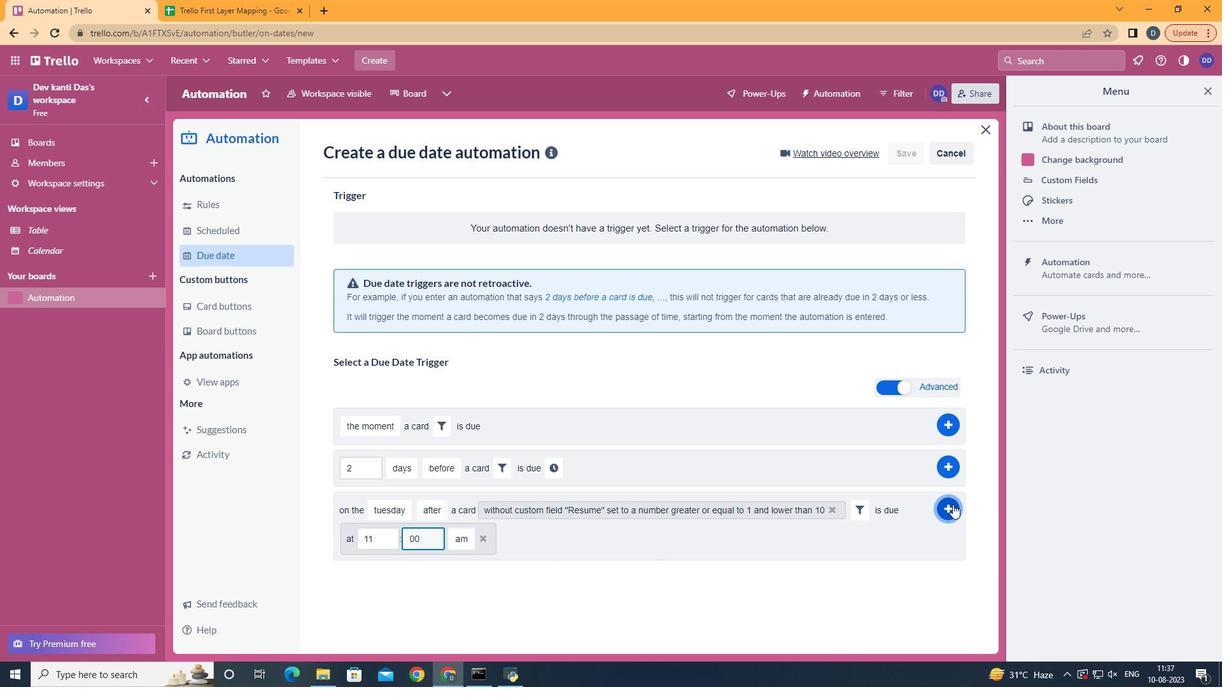 
Action: Mouse pressed left at (954, 506)
Screenshot: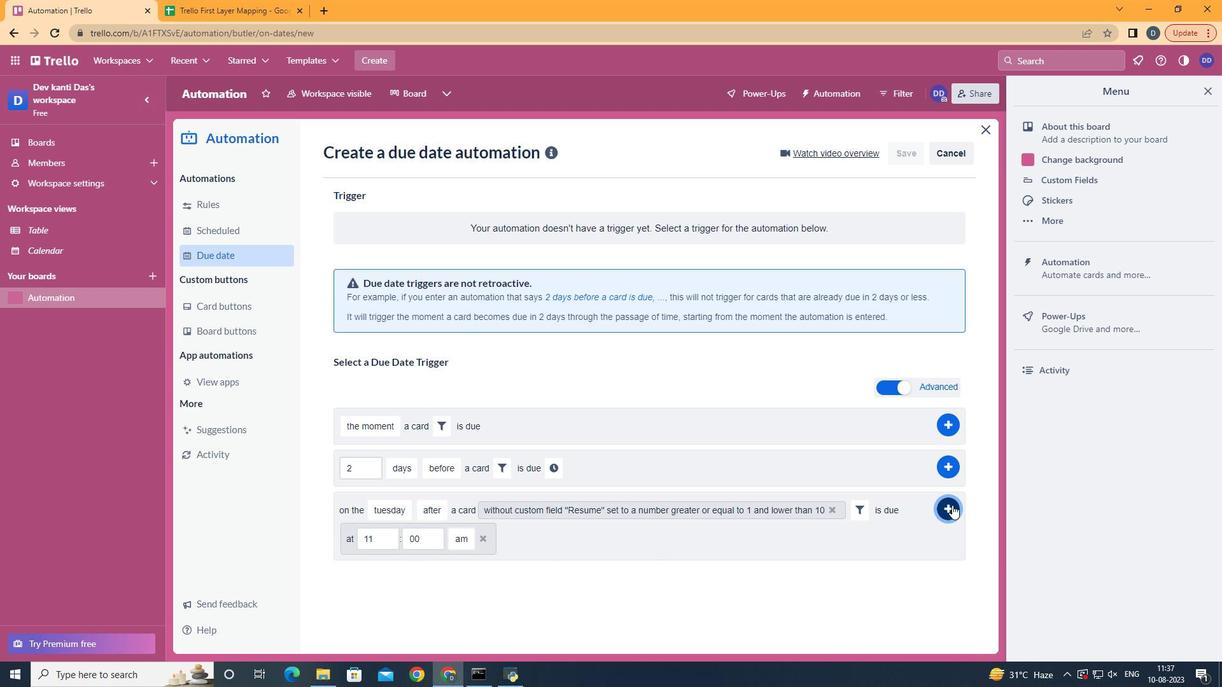 
Action: Mouse moved to (746, 322)
Screenshot: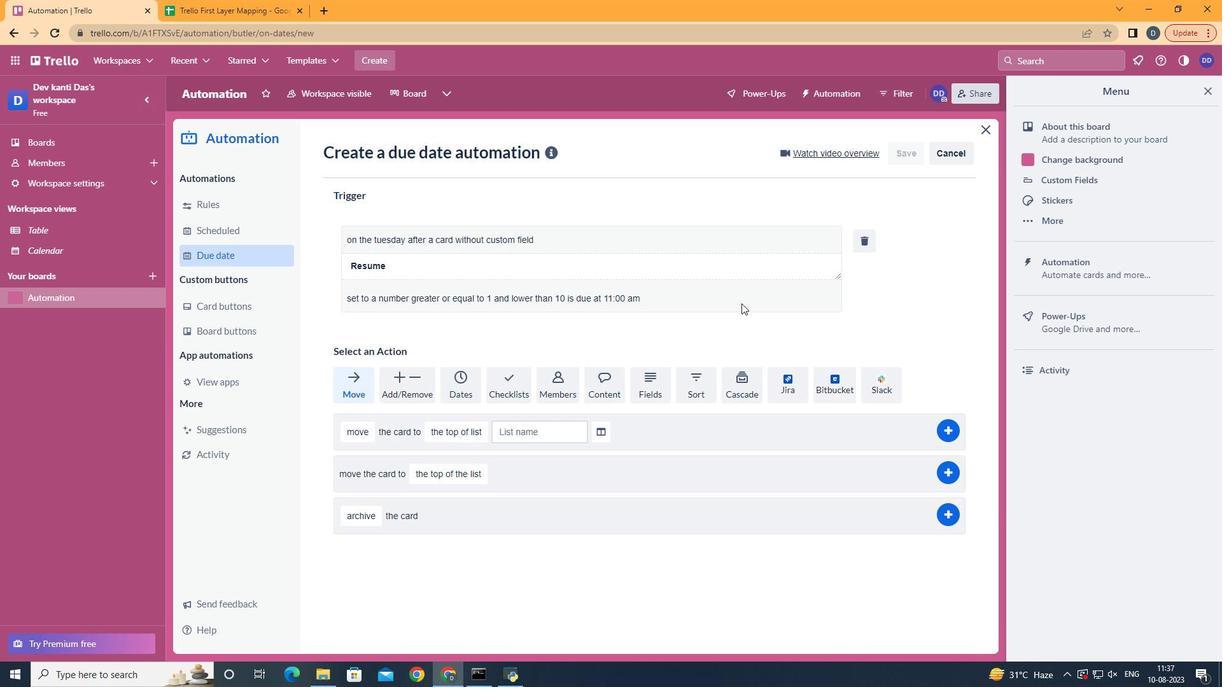 
